 Task: Measure the distance between Philadelphia and Independence National Historical Park.
Action: Mouse moved to (241, 65)
Screenshot: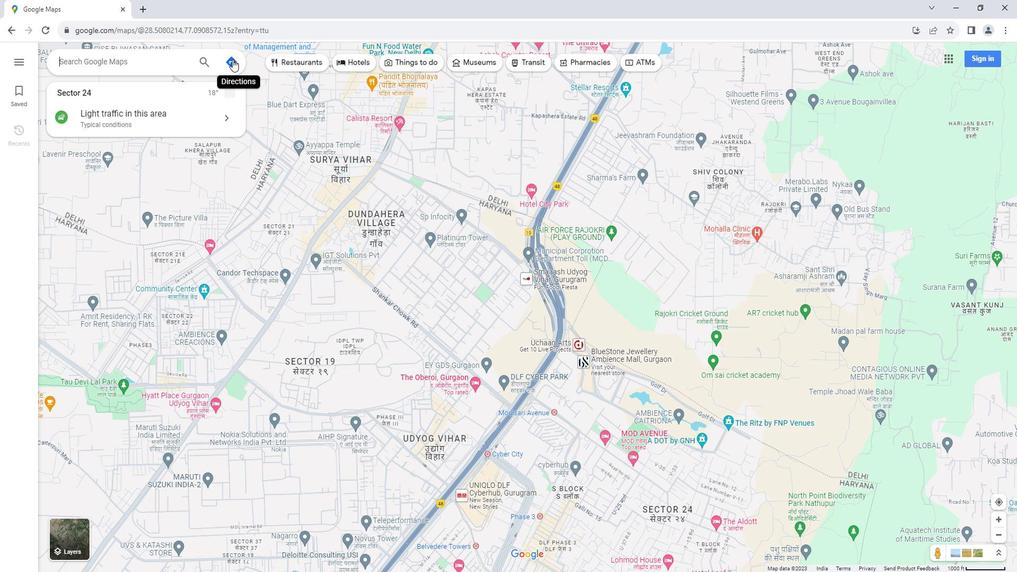 
Action: Mouse pressed left at (241, 65)
Screenshot: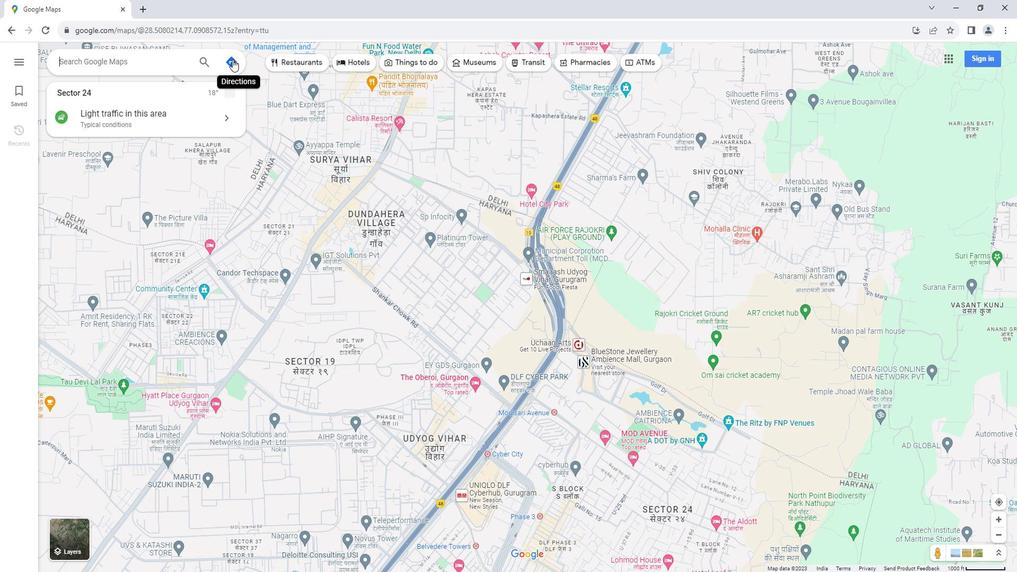 
Action: Mouse moved to (106, 92)
Screenshot: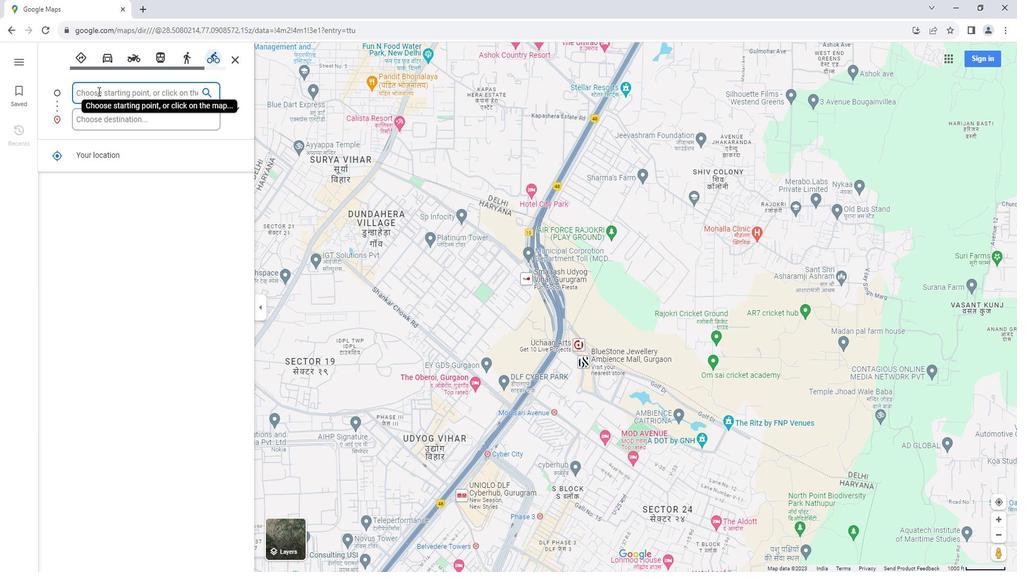 
Action: Mouse pressed left at (106, 92)
Screenshot: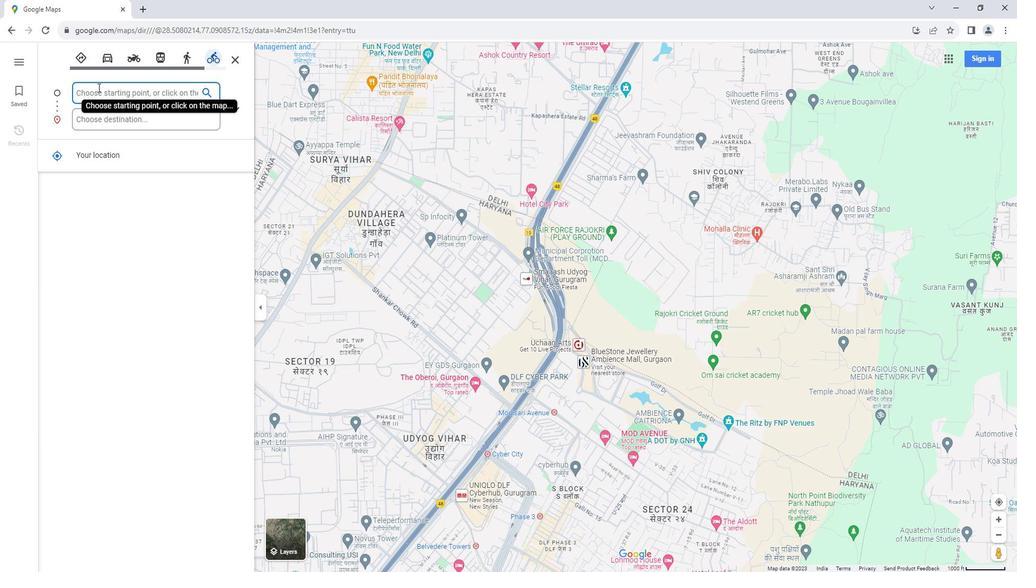 
Action: Key pressed <Key.shift>Philadelphia
Screenshot: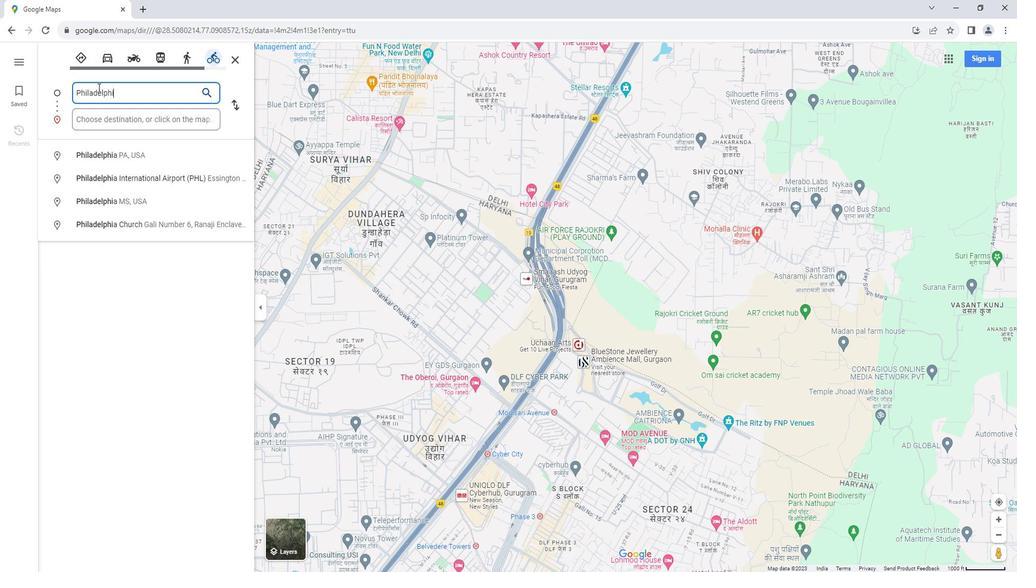 
Action: Mouse moved to (123, 157)
Screenshot: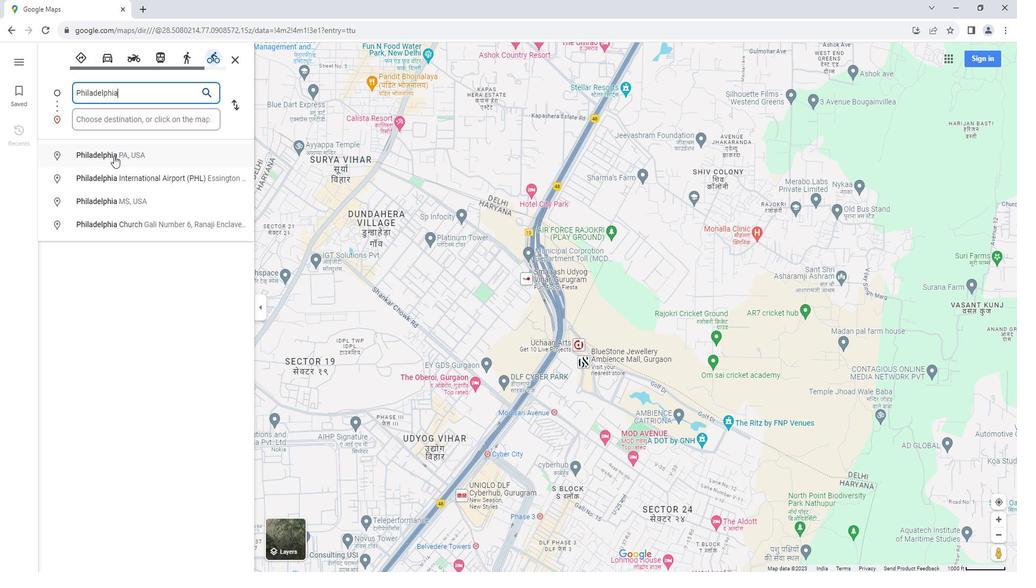 
Action: Mouse pressed left at (123, 157)
Screenshot: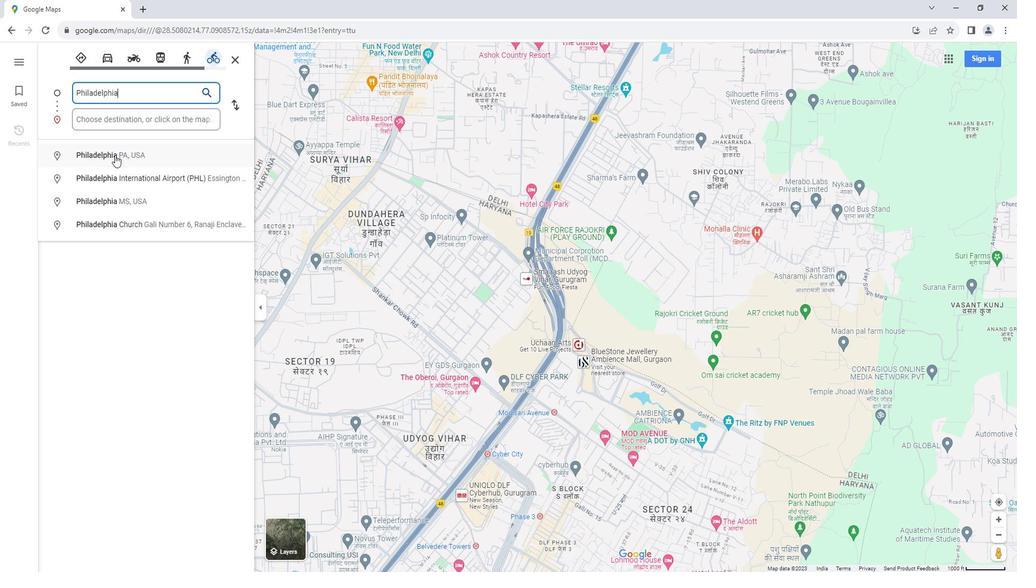 
Action: Mouse moved to (108, 123)
Screenshot: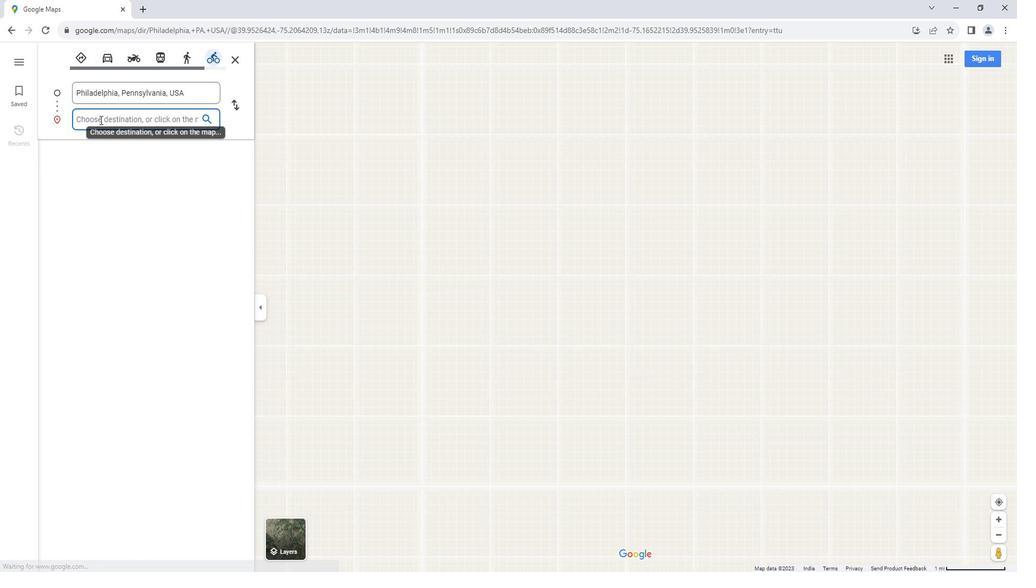 
Action: Mouse pressed left at (108, 123)
Screenshot: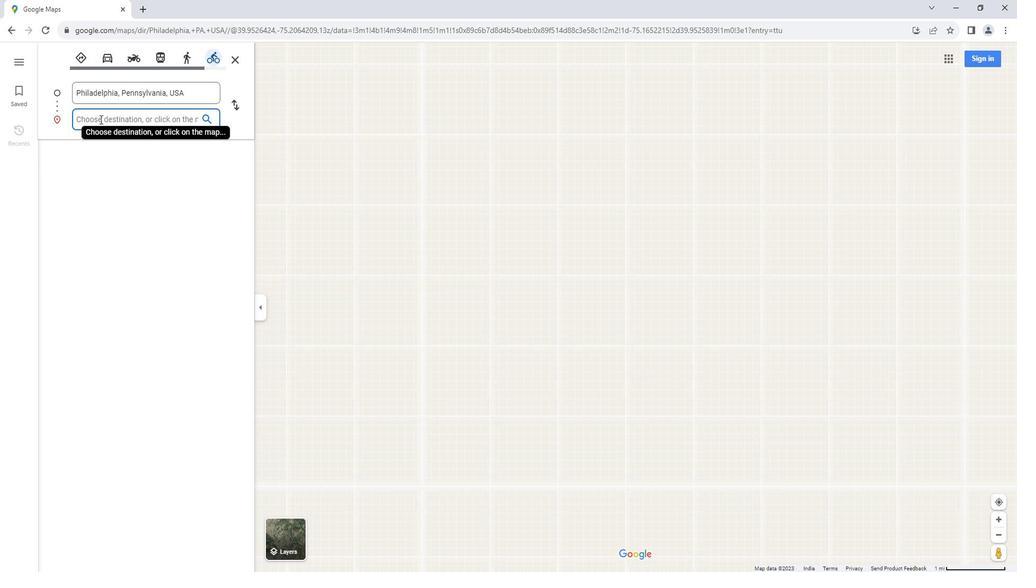 
Action: Key pressed <Key.shift>Independence<Key.space><Key.shift>National<Key.space><Key.shift>Historical<Key.space><Key.shift>Park
Screenshot: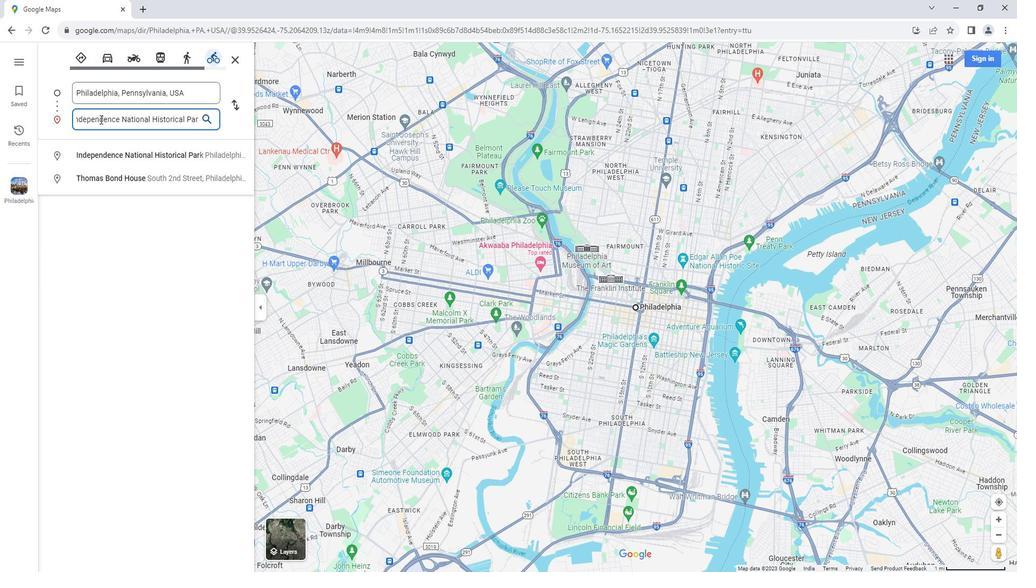 
Action: Mouse moved to (143, 154)
Screenshot: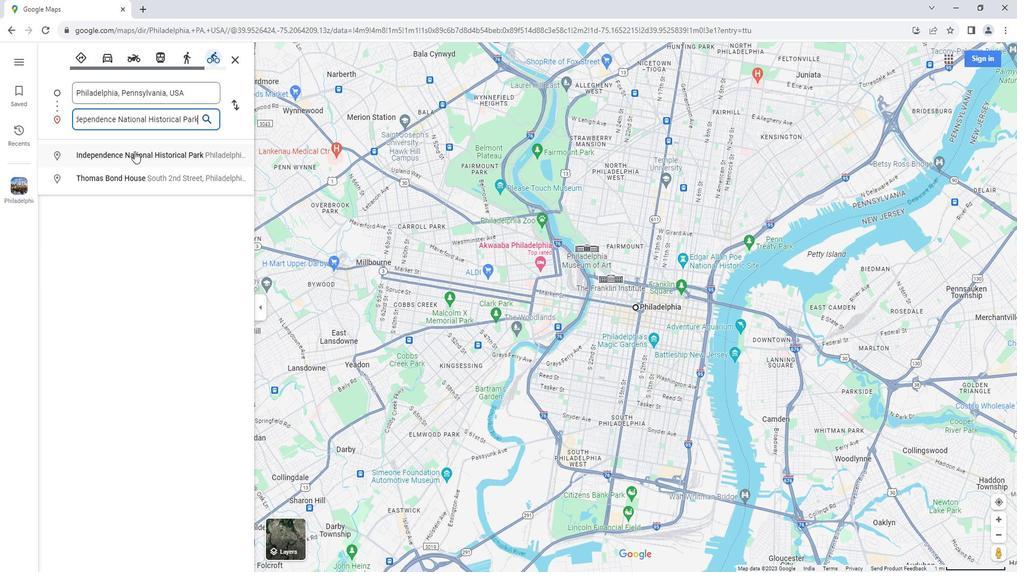 
Action: Mouse pressed left at (143, 154)
Screenshot: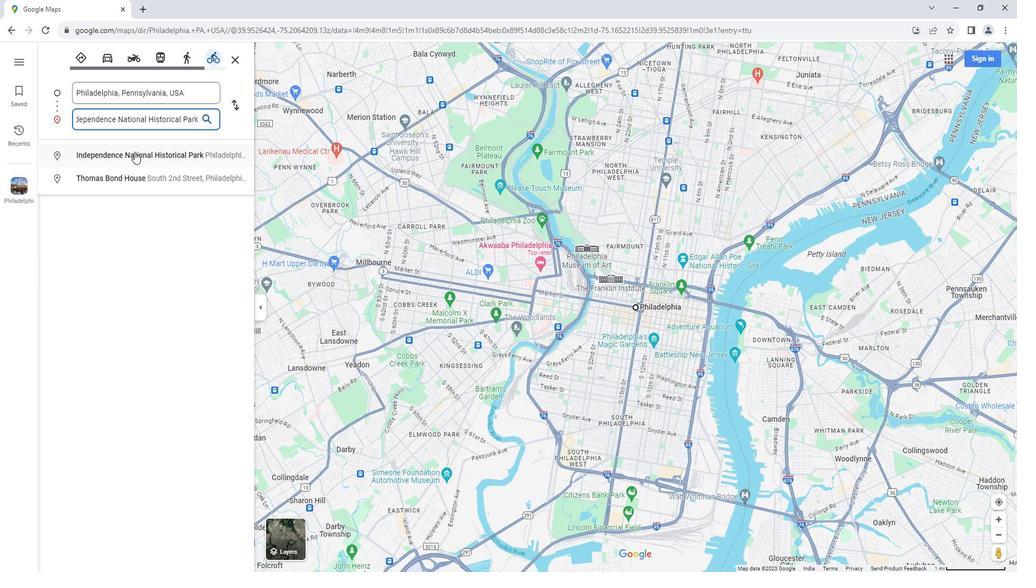 
Action: Mouse moved to (88, 65)
Screenshot: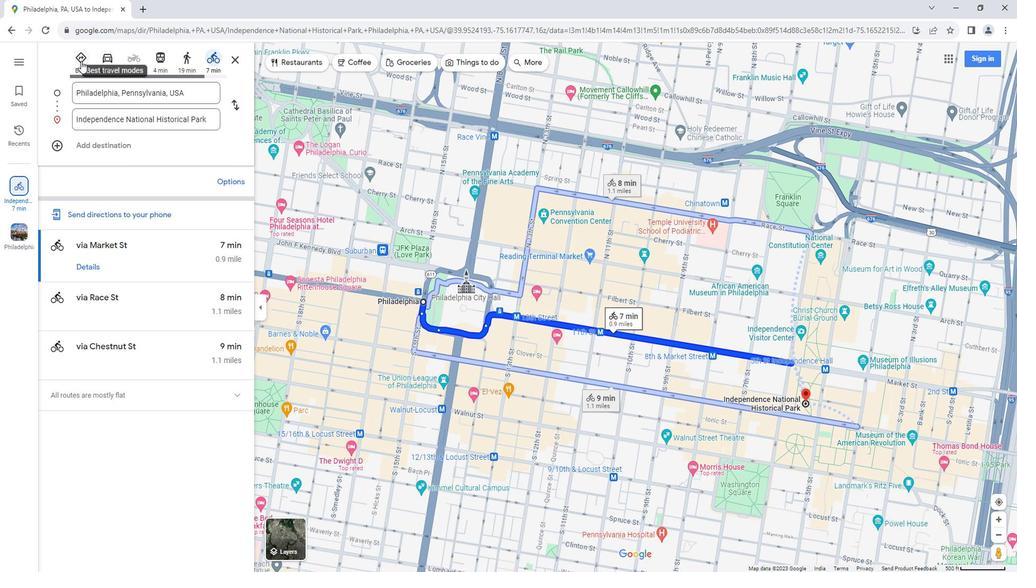 
Action: Mouse pressed left at (88, 65)
Screenshot: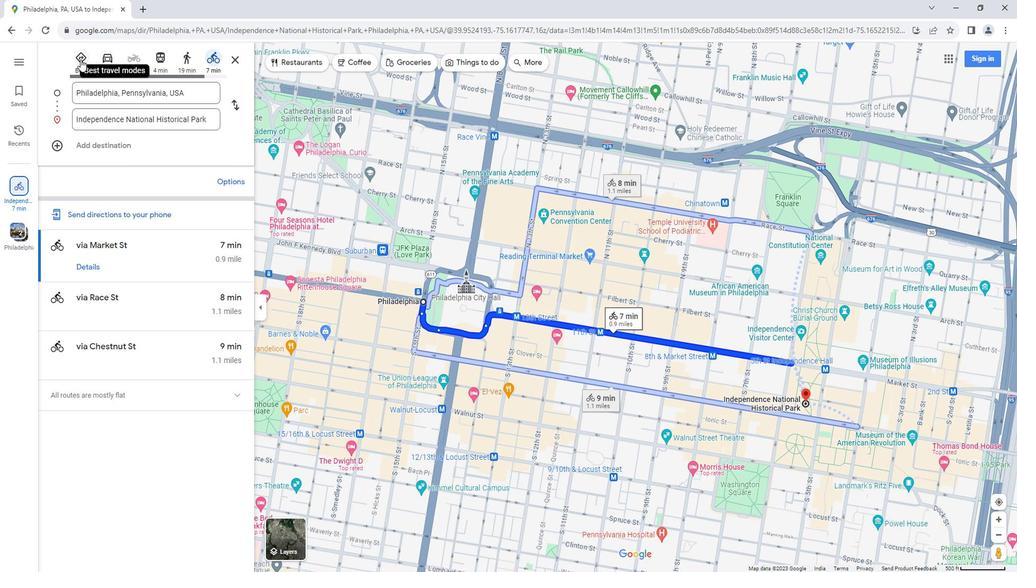 
Action: Mouse moved to (442, 254)
Screenshot: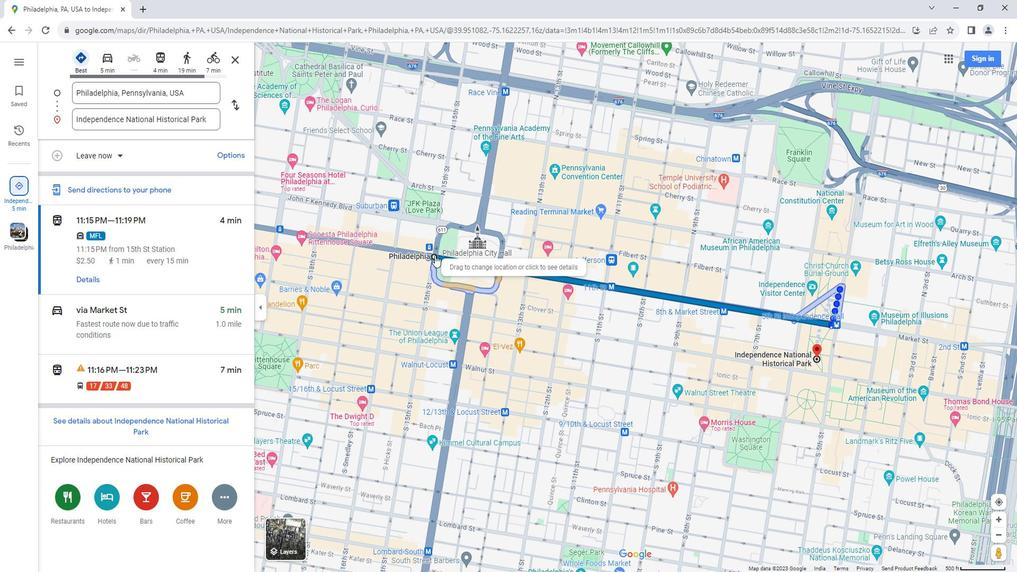 
Action: Mouse pressed right at (442, 254)
Screenshot: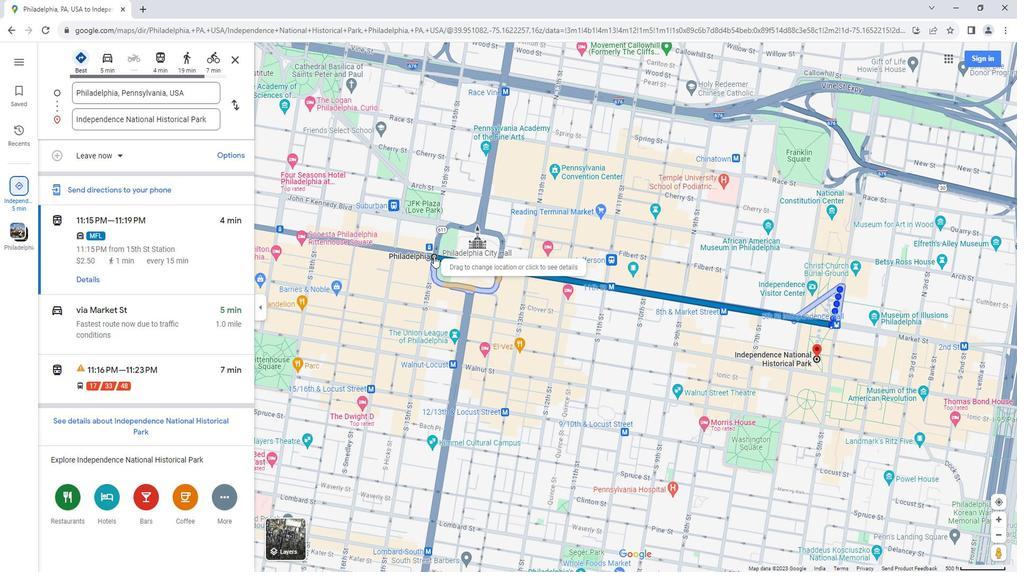 
Action: Mouse moved to (466, 332)
Screenshot: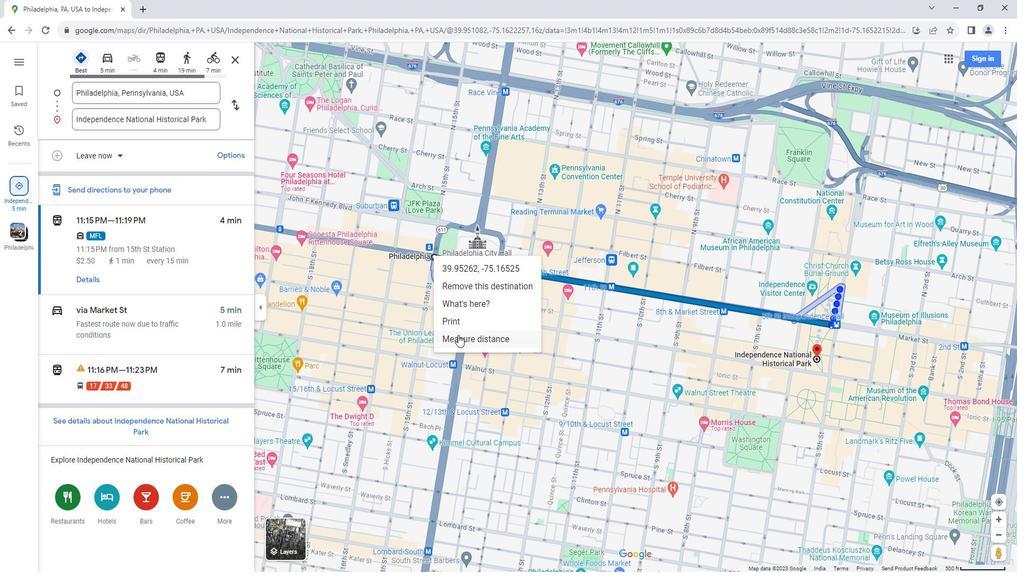
Action: Mouse pressed left at (466, 332)
Screenshot: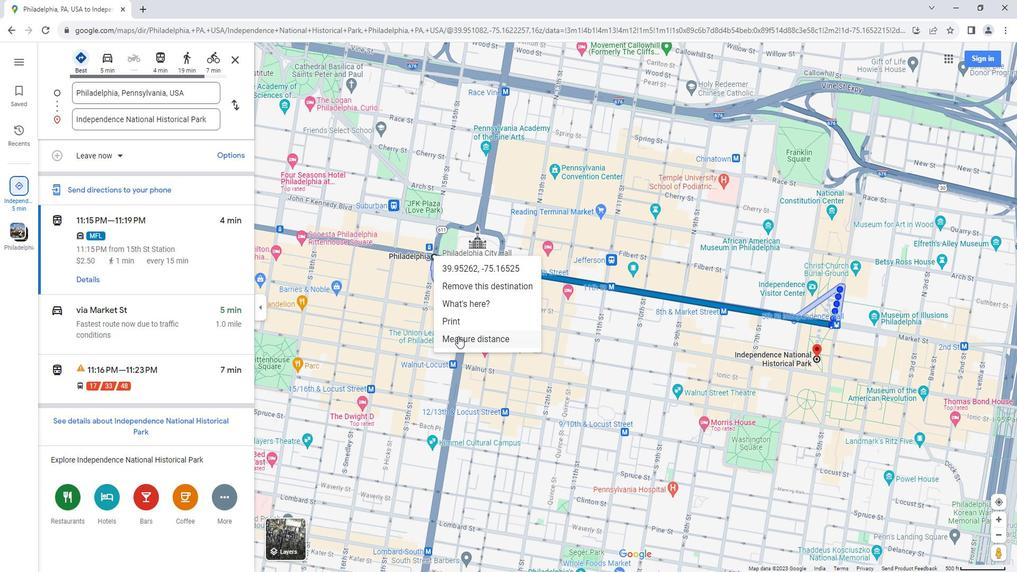 
Action: Mouse moved to (441, 254)
Screenshot: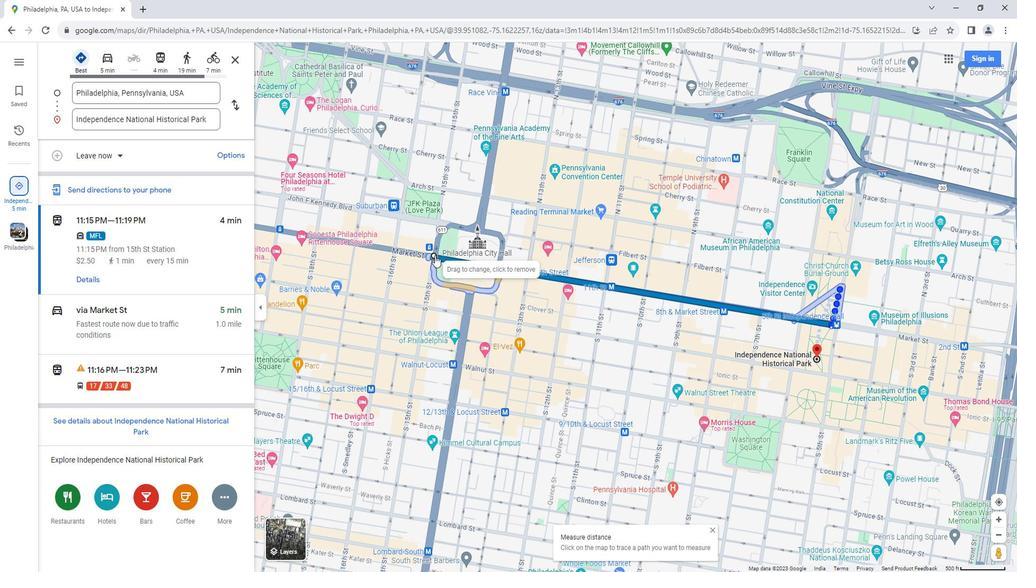 
Action: Mouse pressed left at (441, 254)
Screenshot: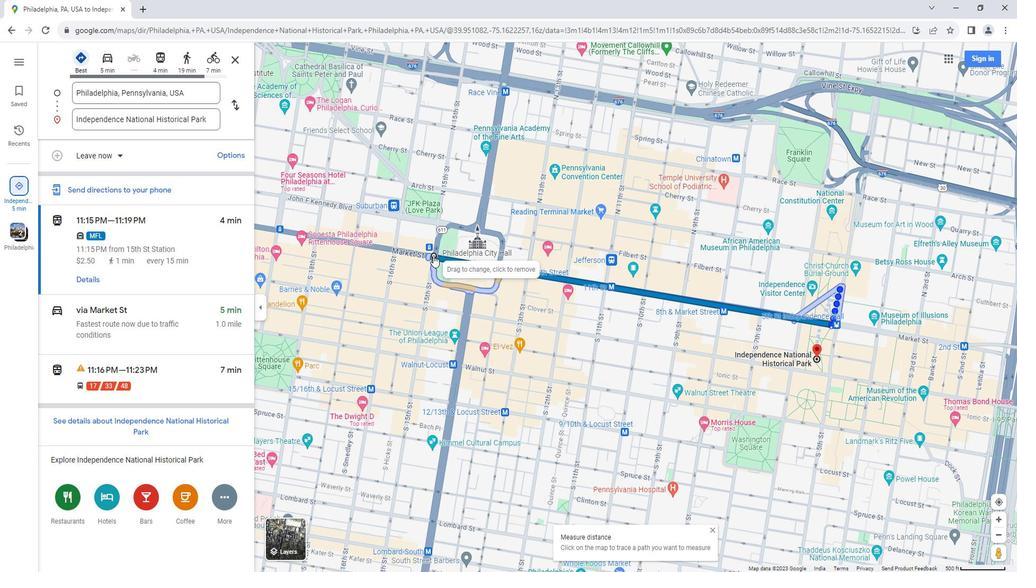 
Action: Mouse moved to (823, 344)
Screenshot: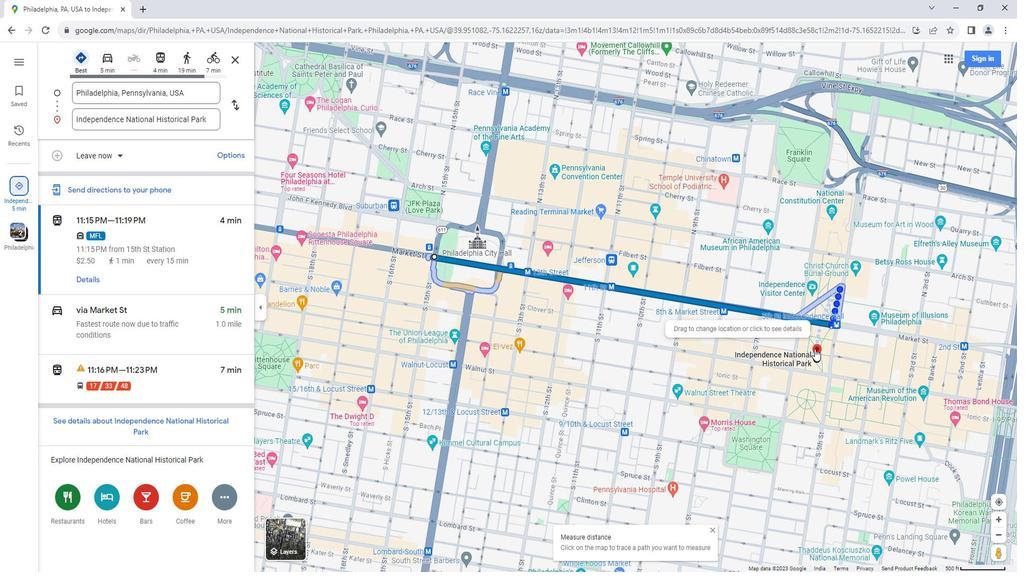 
Action: Mouse pressed left at (823, 344)
Screenshot: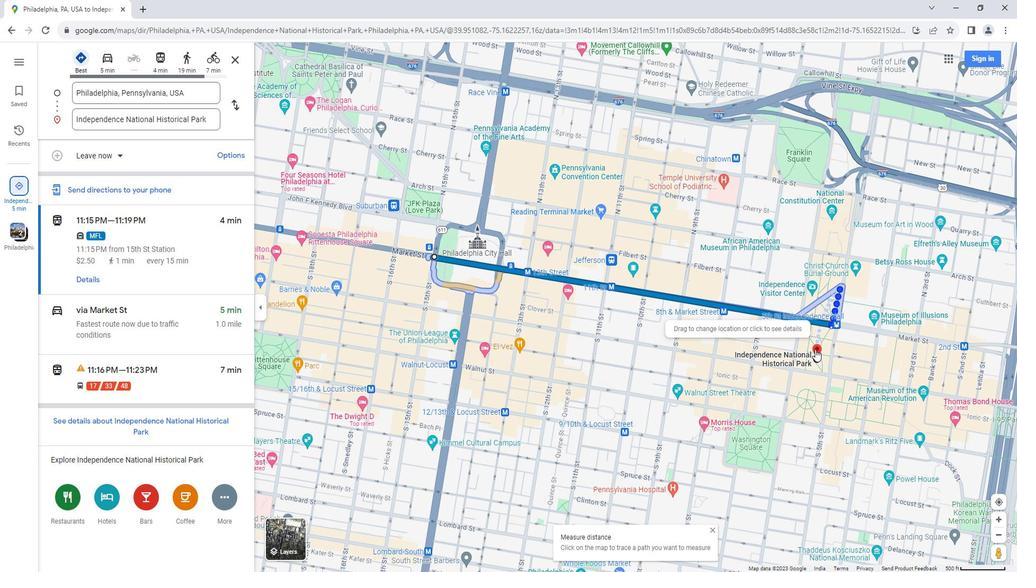 
Action: Mouse pressed left at (823, 344)
Screenshot: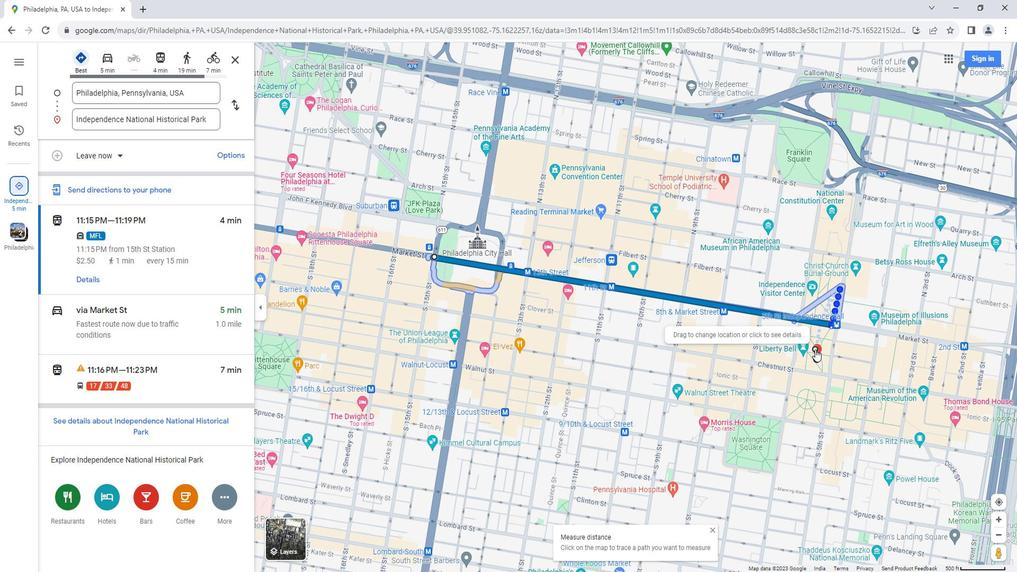 
Action: Mouse moved to (443, 255)
Screenshot: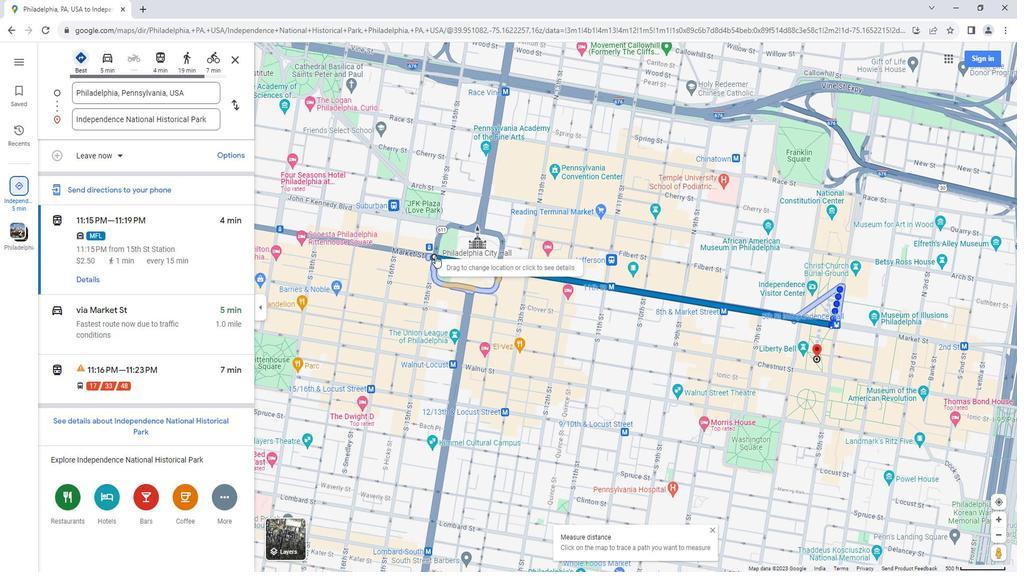 
Action: Mouse pressed left at (443, 255)
Screenshot: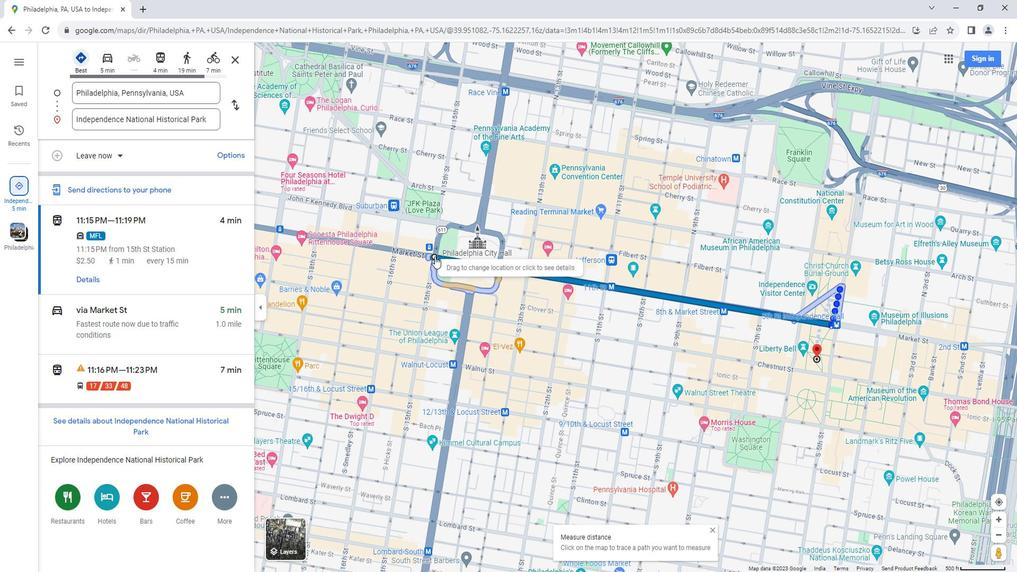 
Action: Mouse pressed left at (443, 255)
Screenshot: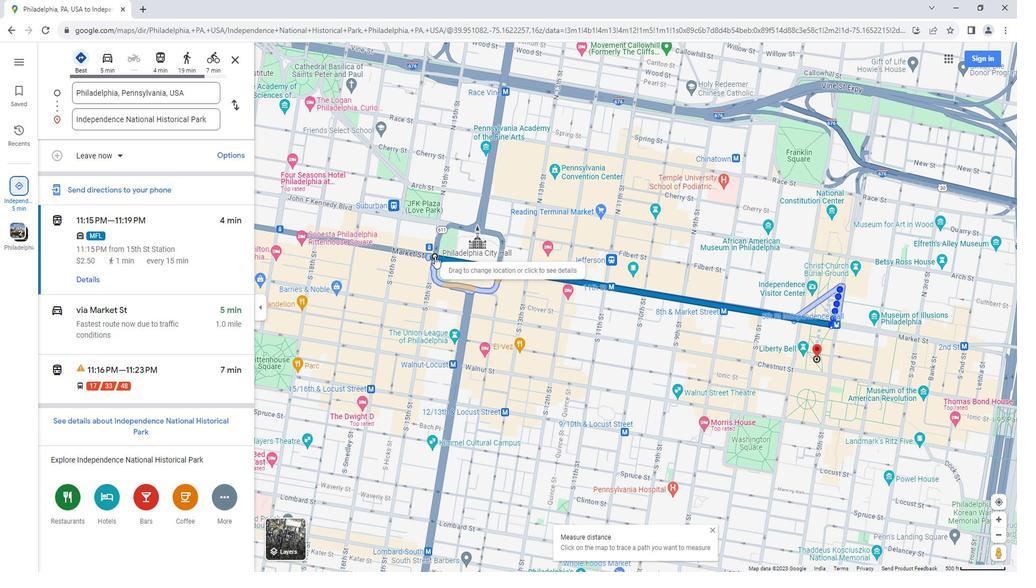 
Action: Mouse moved to (443, 255)
Screenshot: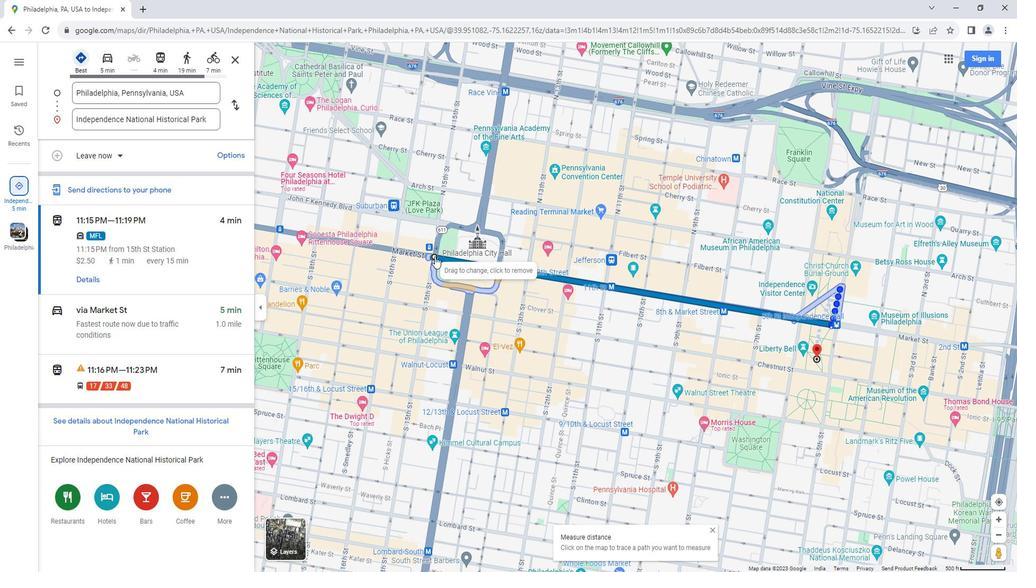 
Action: Mouse pressed left at (443, 255)
Screenshot: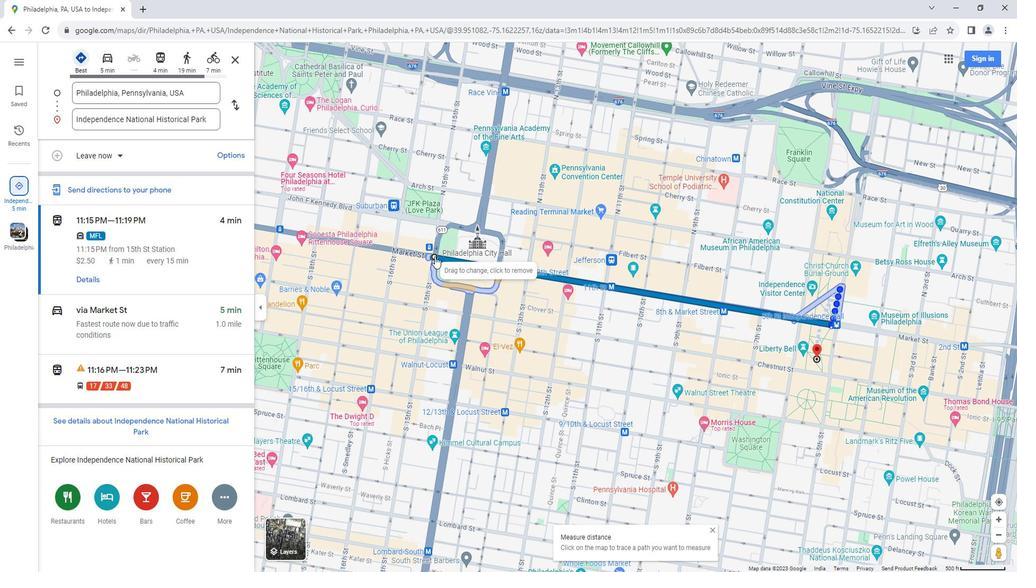 
Action: Mouse pressed right at (443, 255)
Screenshot: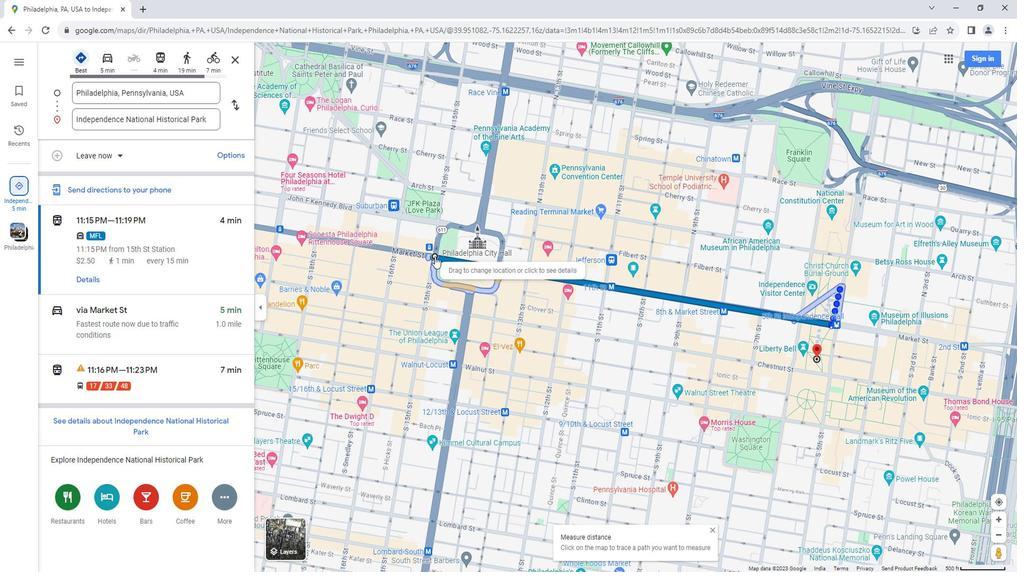 
Action: Mouse moved to (479, 316)
Screenshot: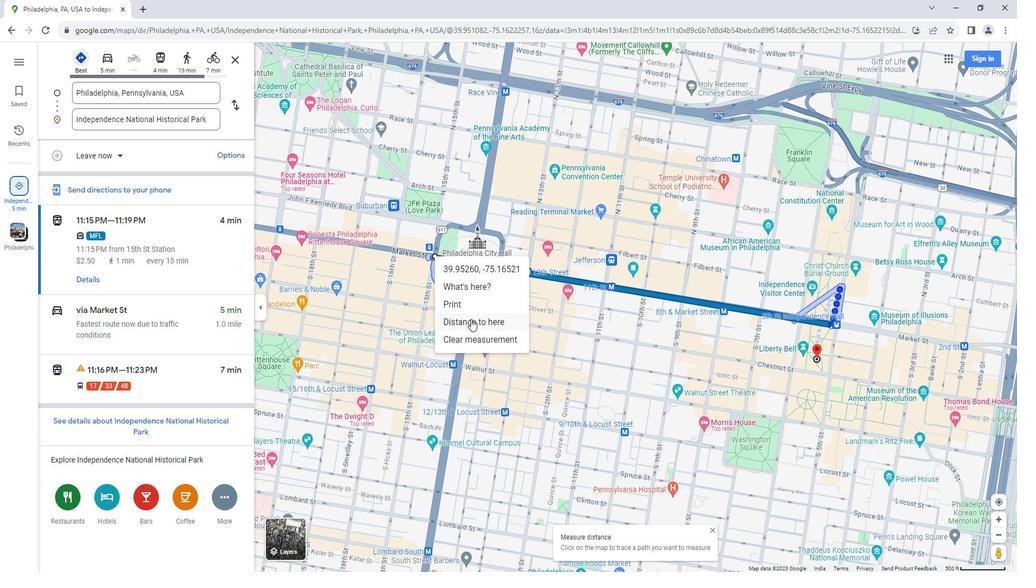 
Action: Mouse pressed left at (479, 316)
Screenshot: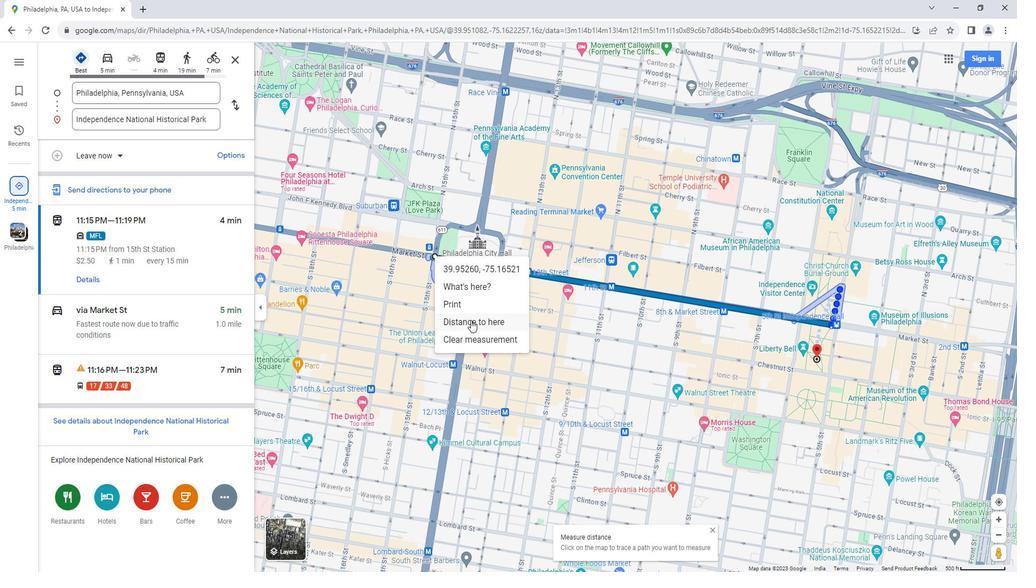 
Action: Mouse moved to (441, 253)
Screenshot: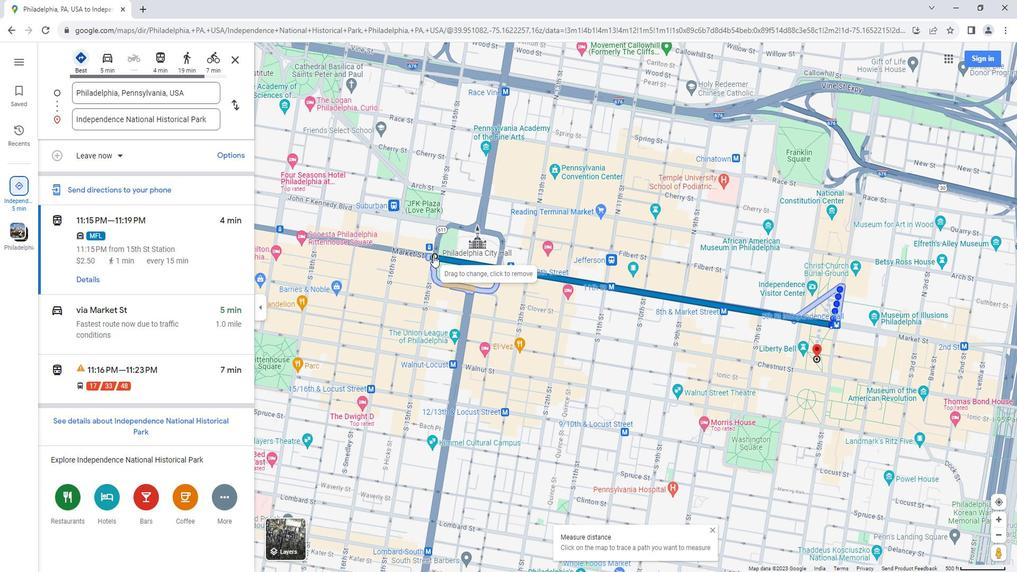 
Action: Mouse pressed left at (441, 253)
Screenshot: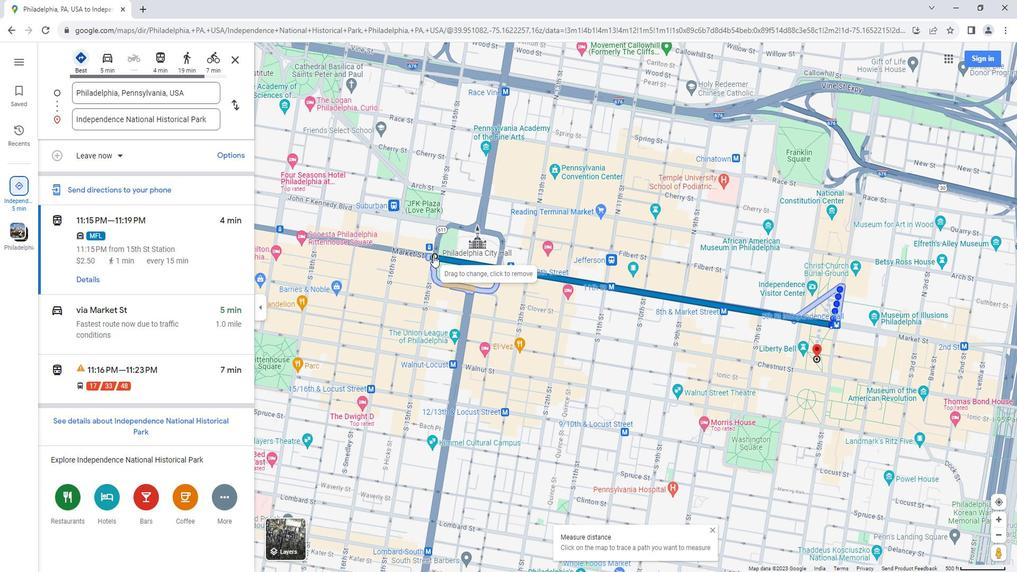 
Action: Mouse moved to (823, 343)
Screenshot: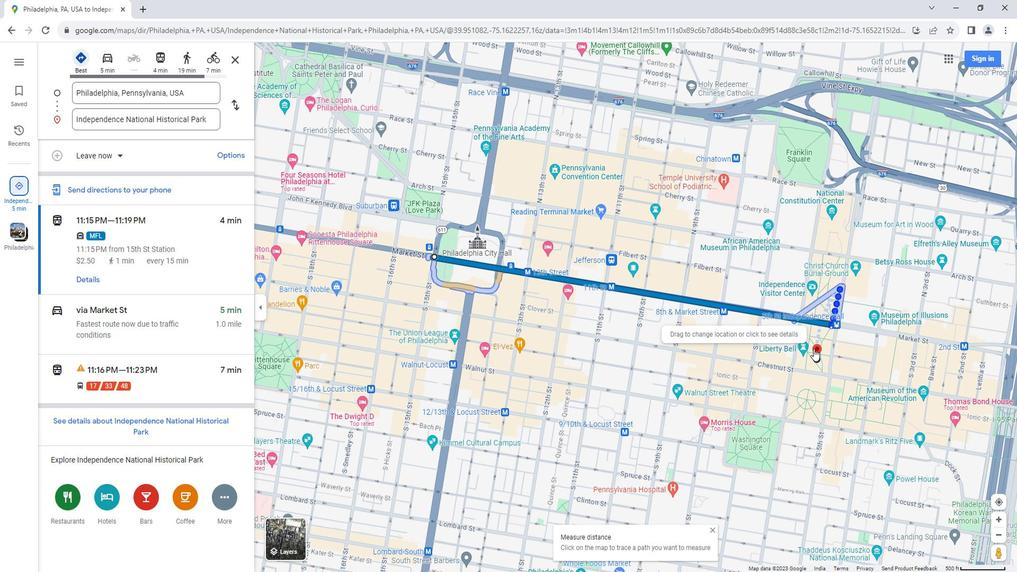 
Action: Mouse pressed left at (823, 343)
Screenshot: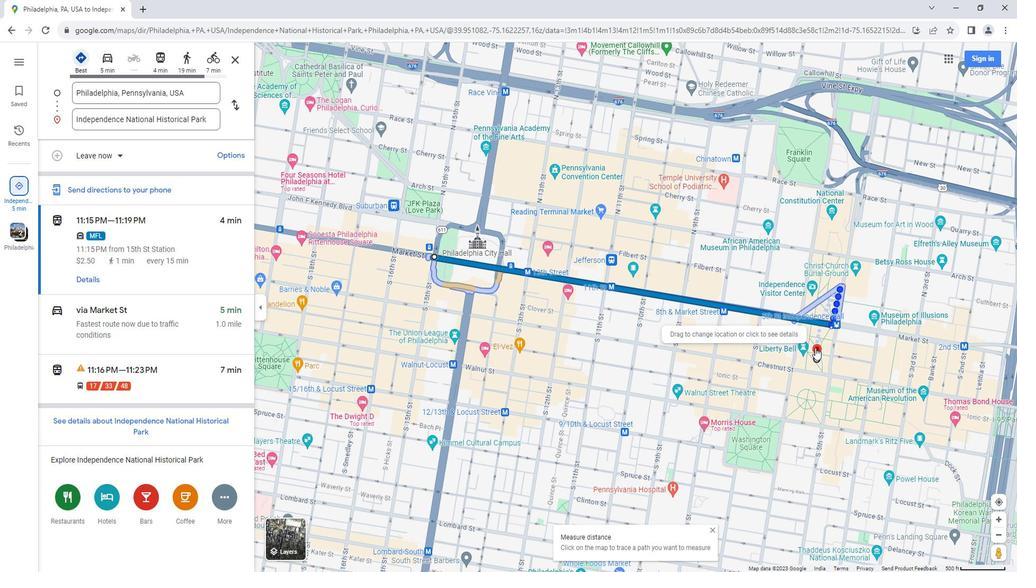 
Action: Mouse moved to (823, 343)
Screenshot: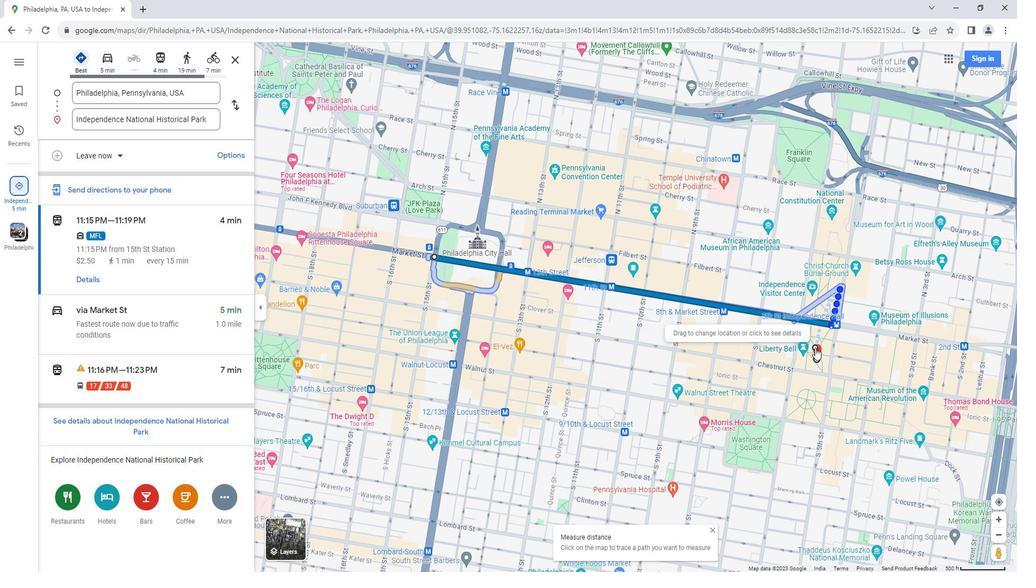 
Action: Mouse pressed left at (823, 343)
Screenshot: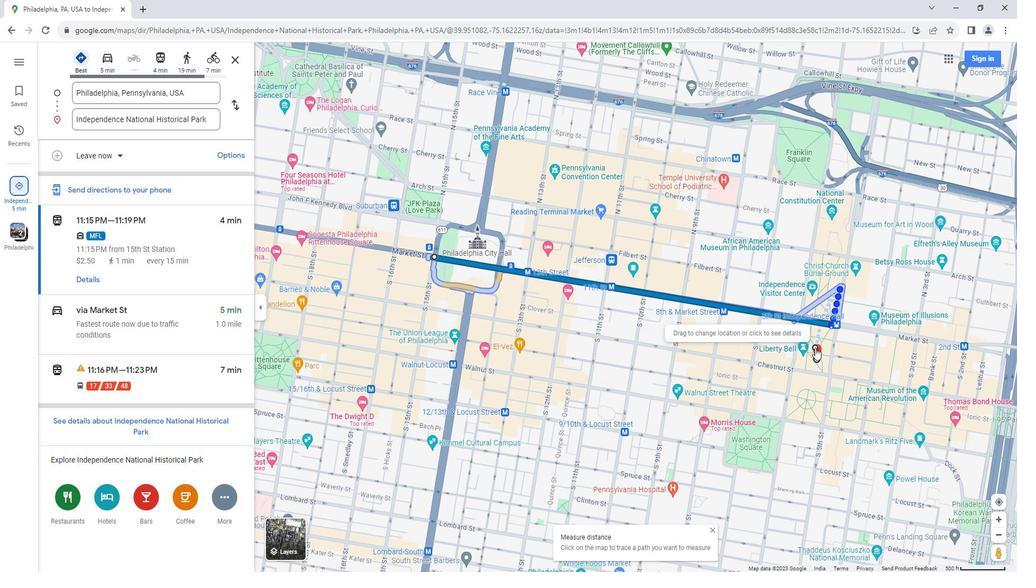 
Action: Mouse moved to (842, 316)
Screenshot: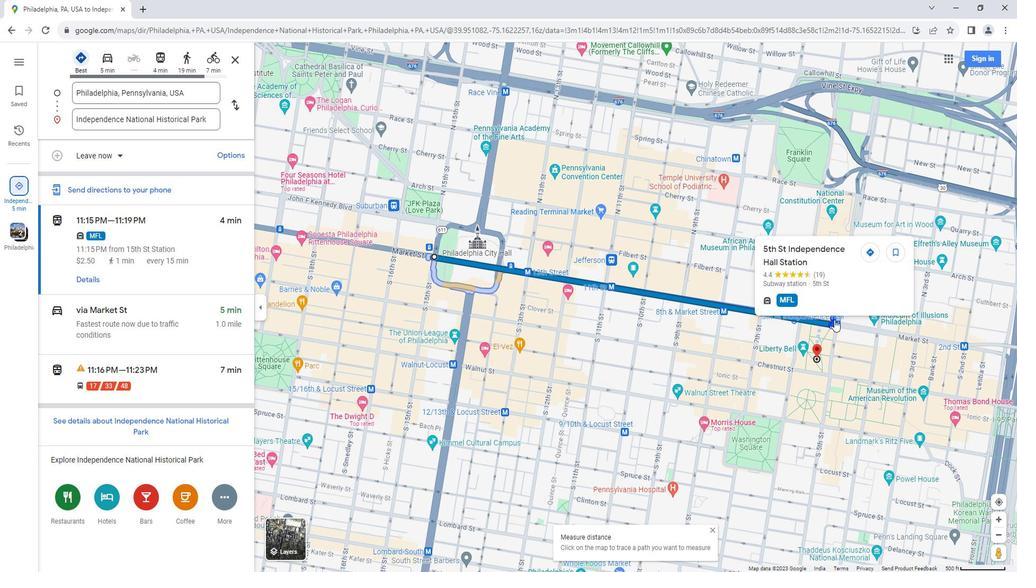 
Action: Mouse pressed left at (842, 316)
Screenshot: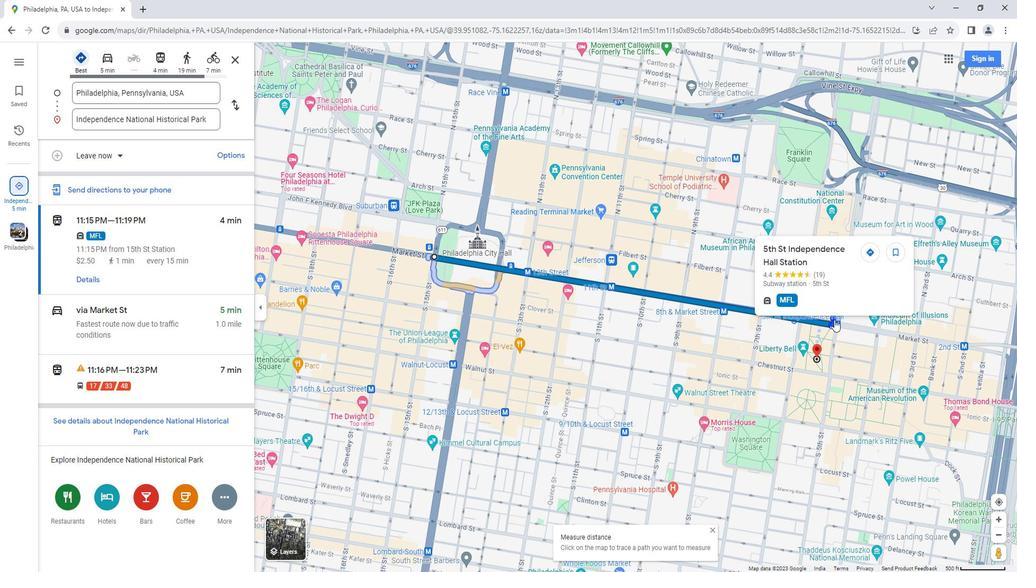 
Action: Mouse moved to (800, 313)
Screenshot: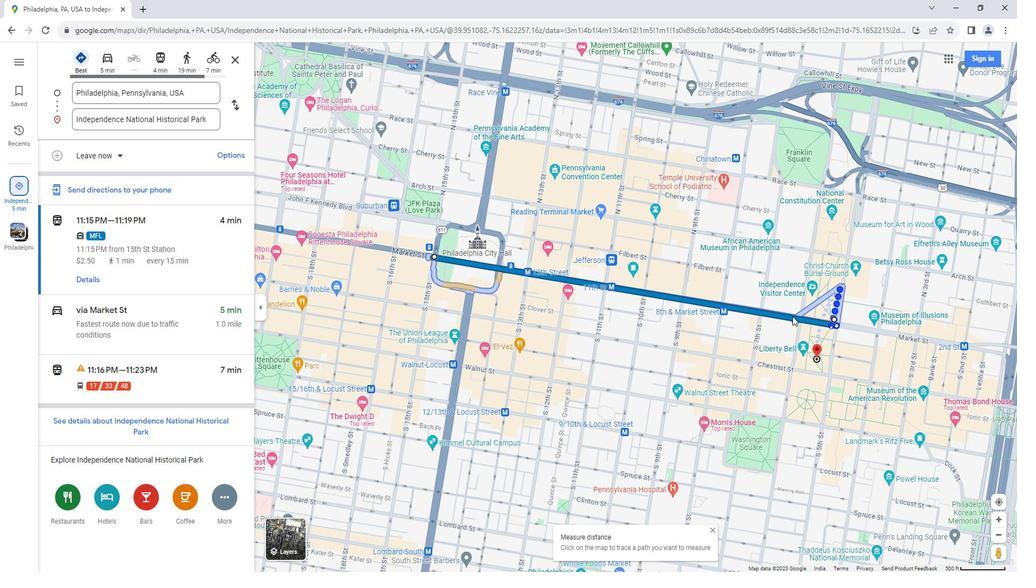 
Action: Mouse pressed left at (800, 313)
Screenshot: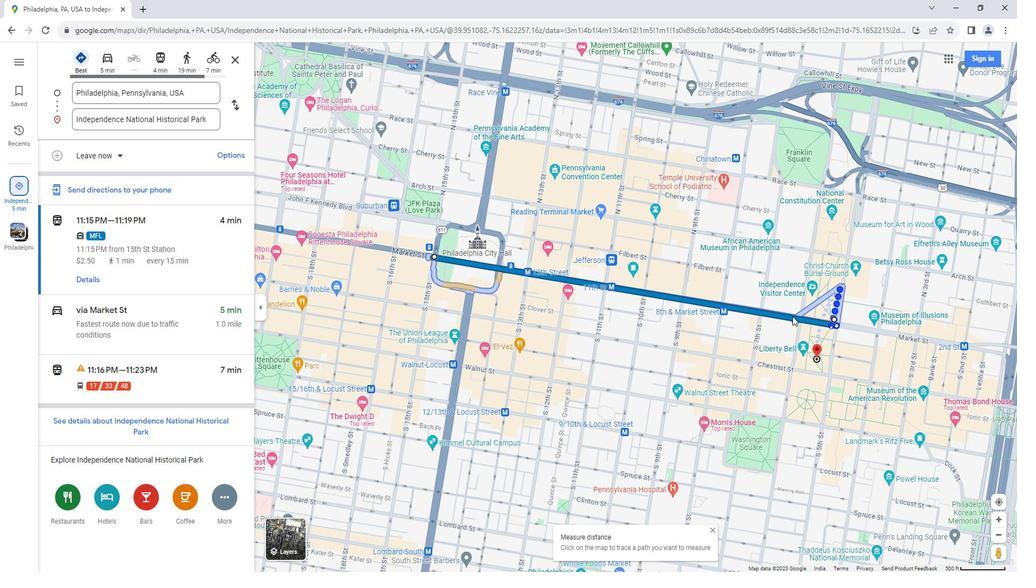 
Action: Mouse moved to (800, 315)
Screenshot: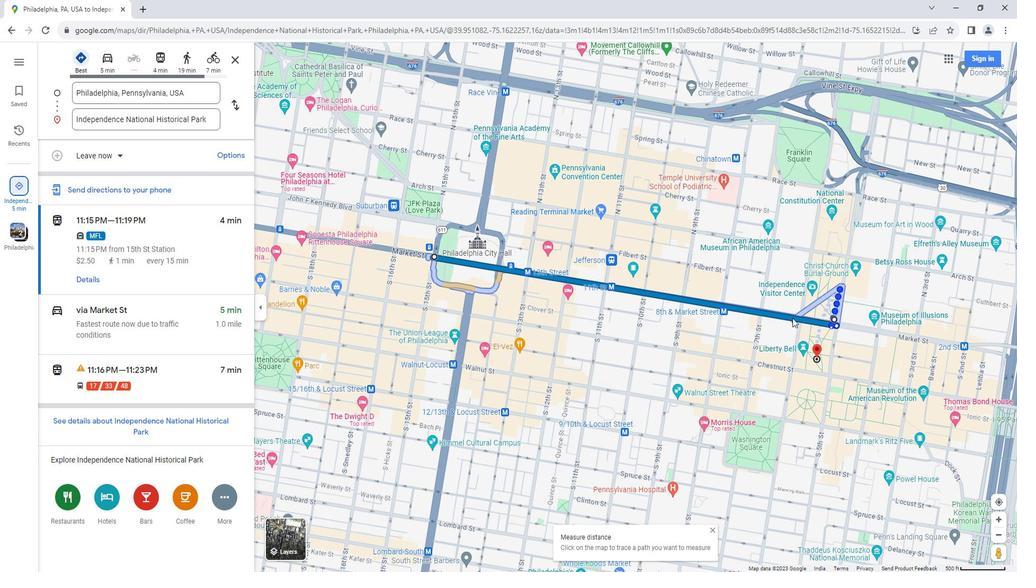 
Action: Mouse pressed left at (800, 315)
Screenshot: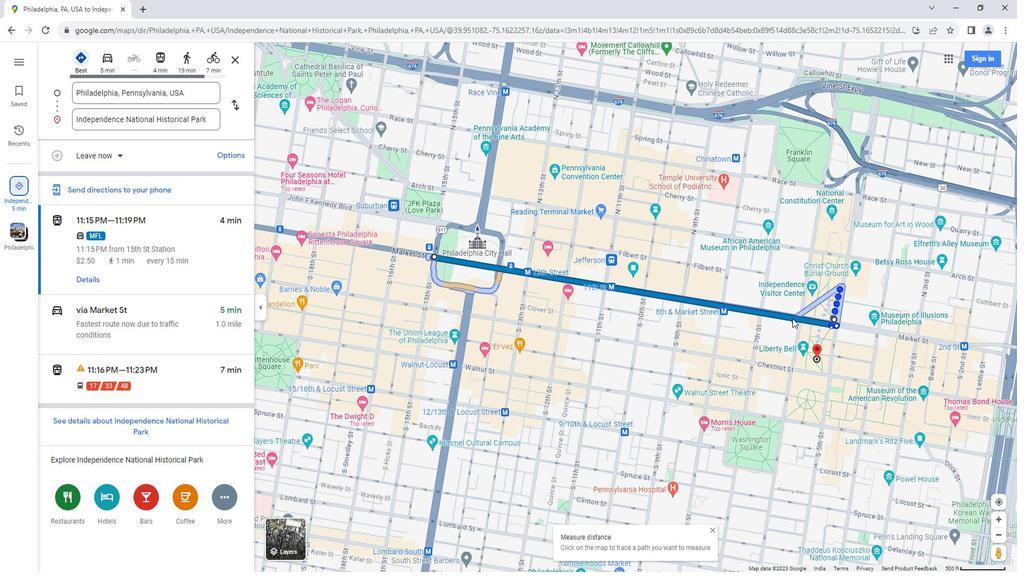 
Action: Mouse moved to (835, 316)
Screenshot: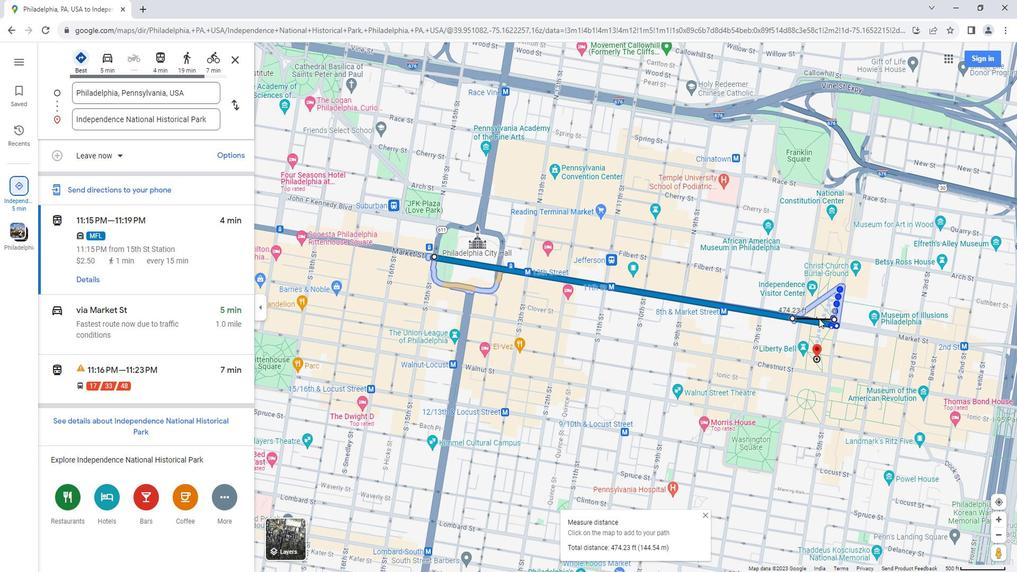 
Action: Mouse pressed left at (835, 316)
Screenshot: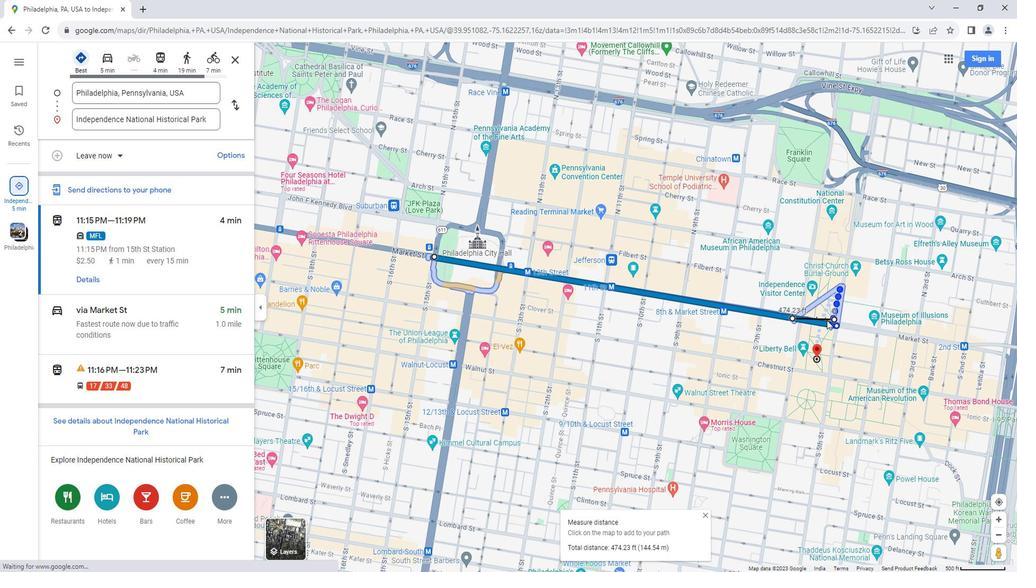 
Action: Mouse moved to (839, 316)
Screenshot: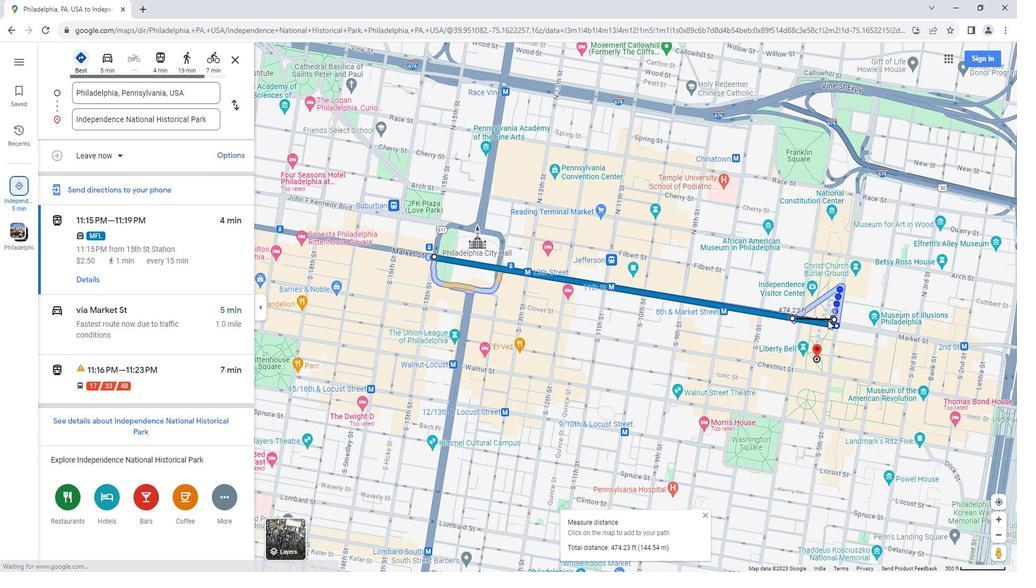 
Action: Mouse pressed left at (839, 316)
Screenshot: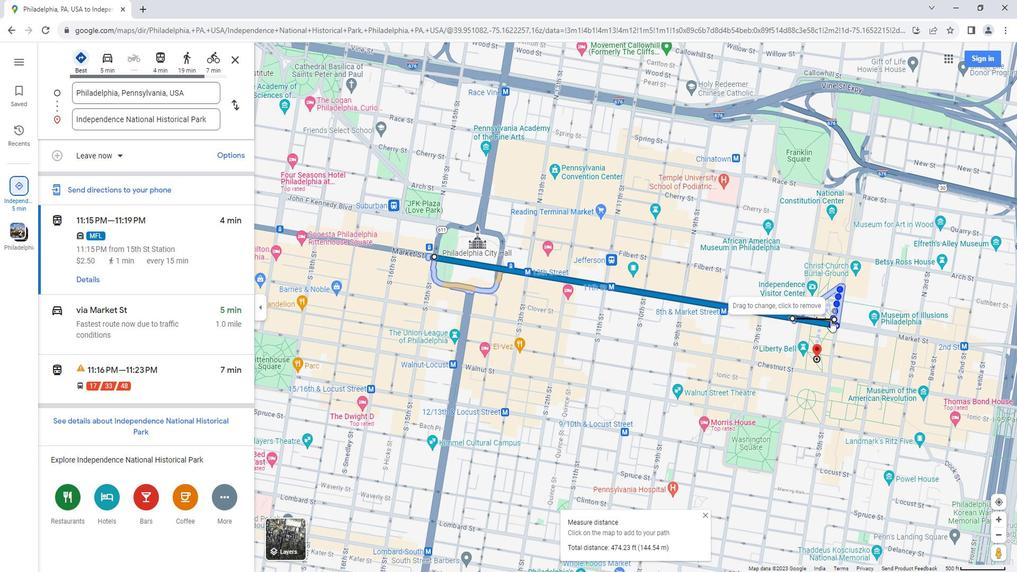 
Action: Mouse moved to (839, 316)
Screenshot: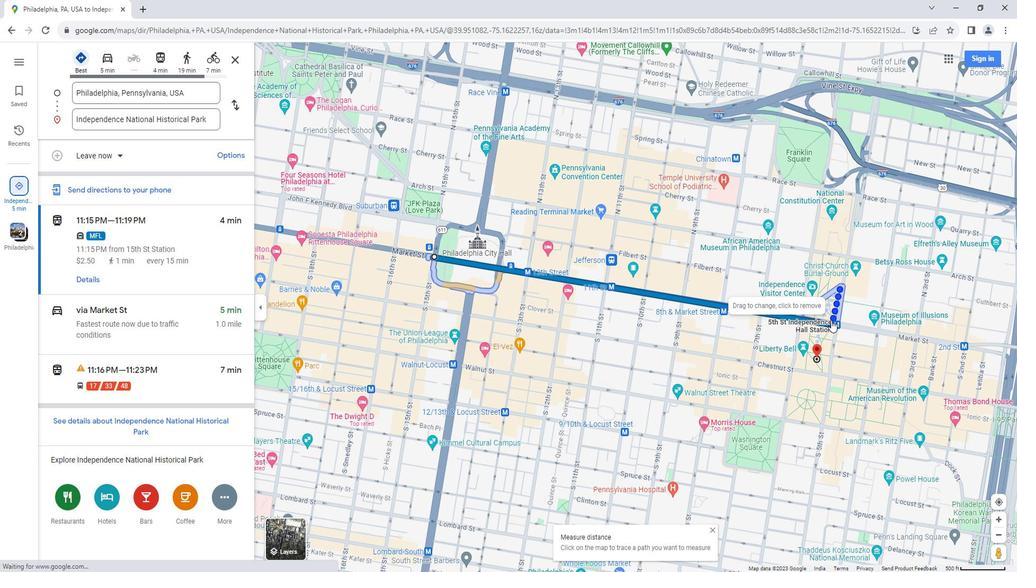 
Action: Mouse pressed left at (839, 316)
Screenshot: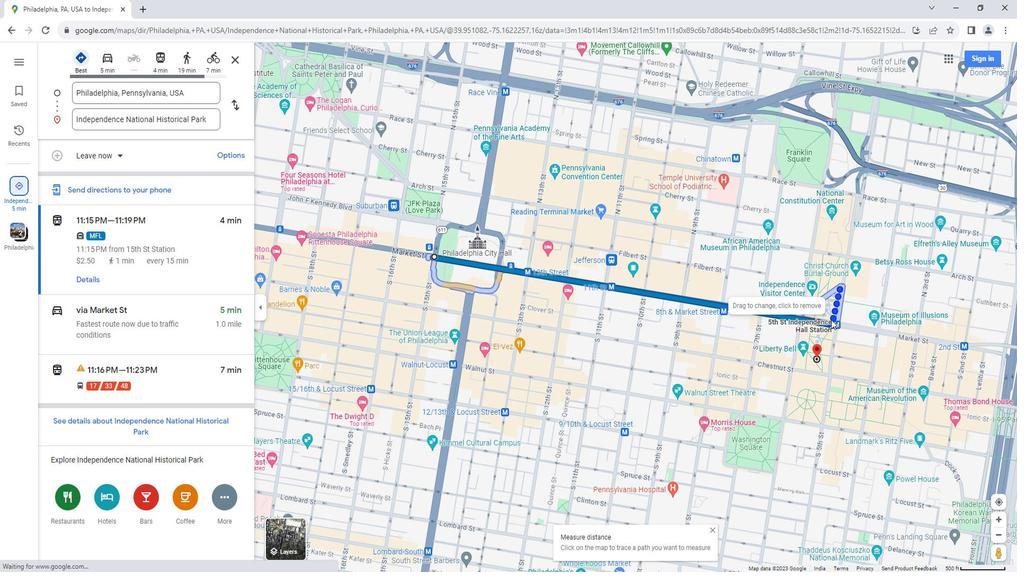 
Action: Mouse moved to (840, 316)
Screenshot: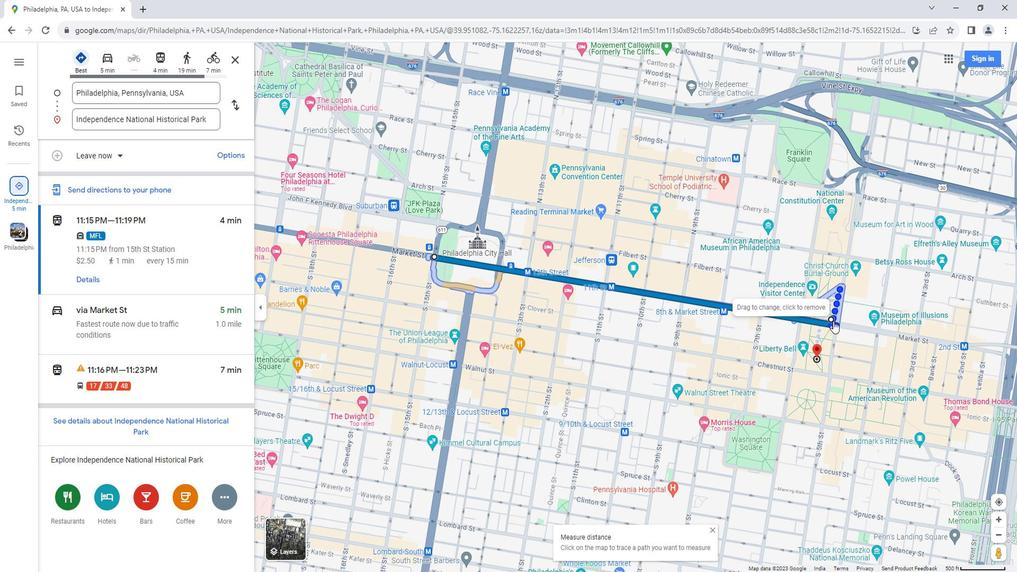 
Action: Mouse pressed left at (840, 316)
Screenshot: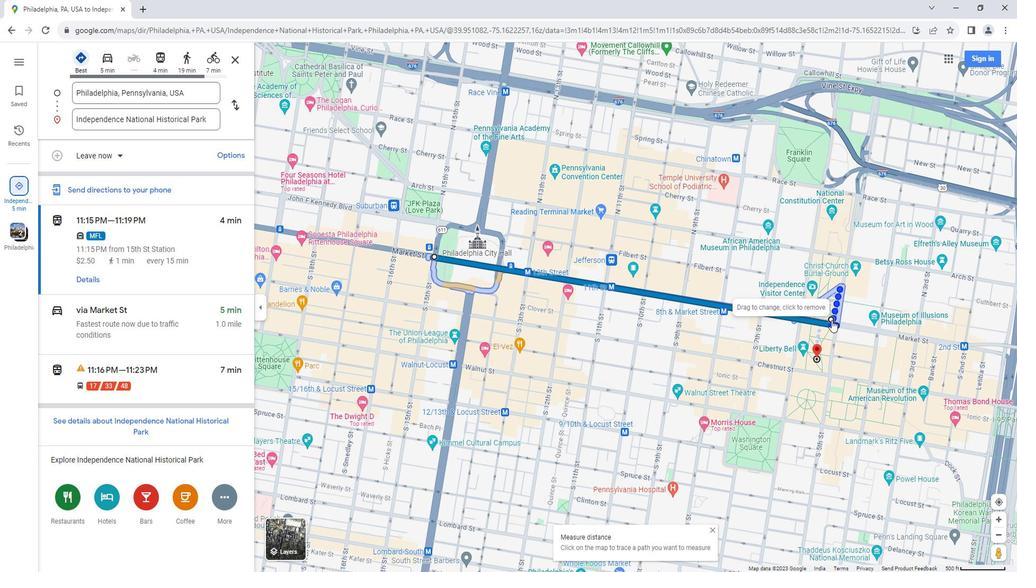 
Action: Mouse moved to (442, 256)
Screenshot: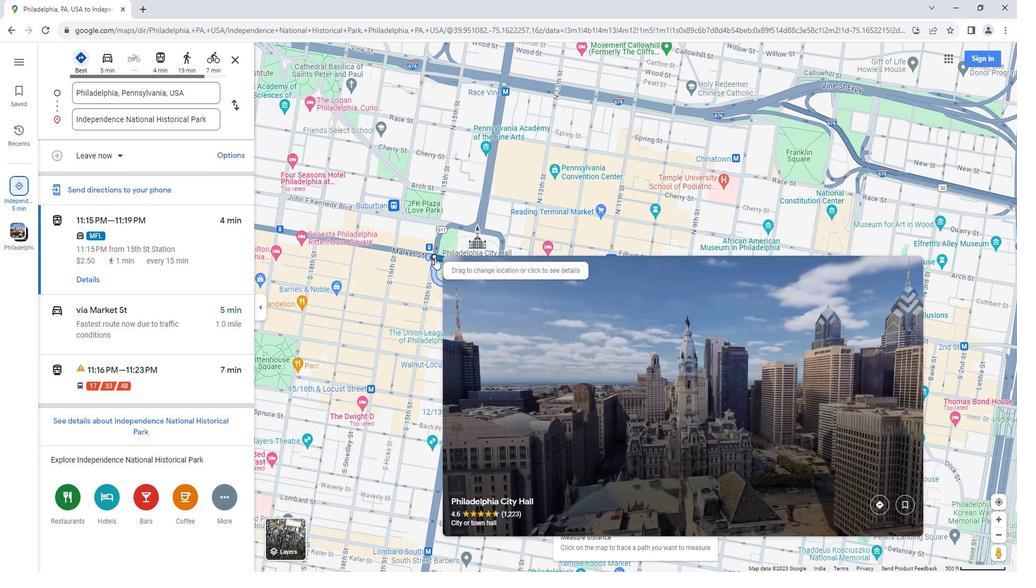 
Action: Mouse pressed left at (442, 256)
Screenshot: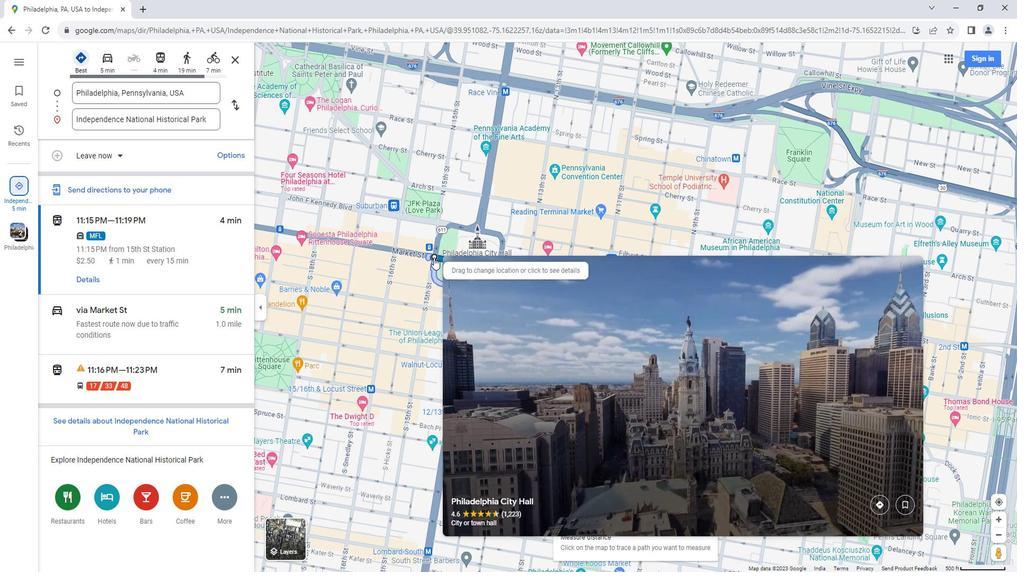 
Action: Mouse moved to (441, 256)
Screenshot: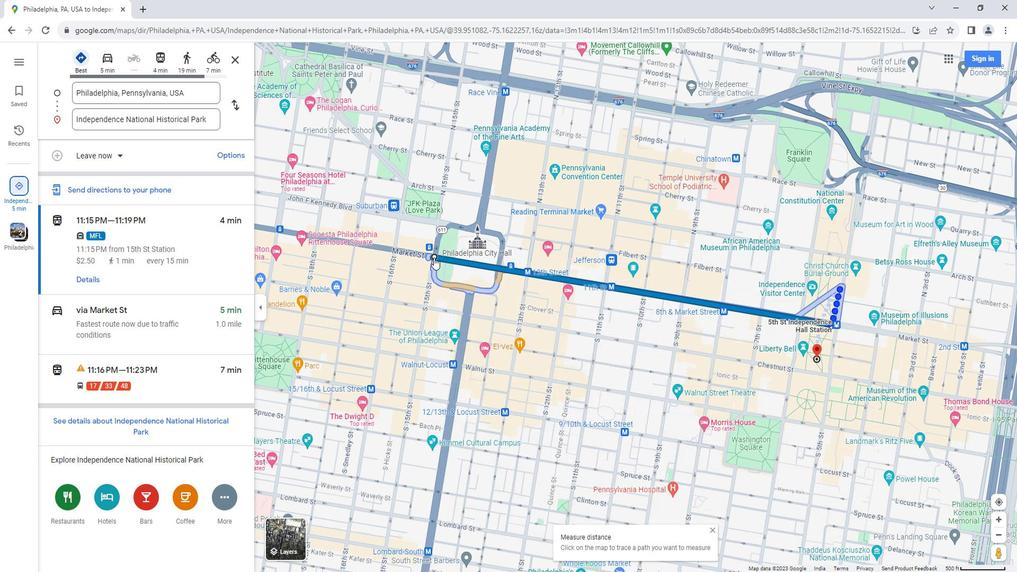 
Action: Mouse pressed left at (441, 256)
Screenshot: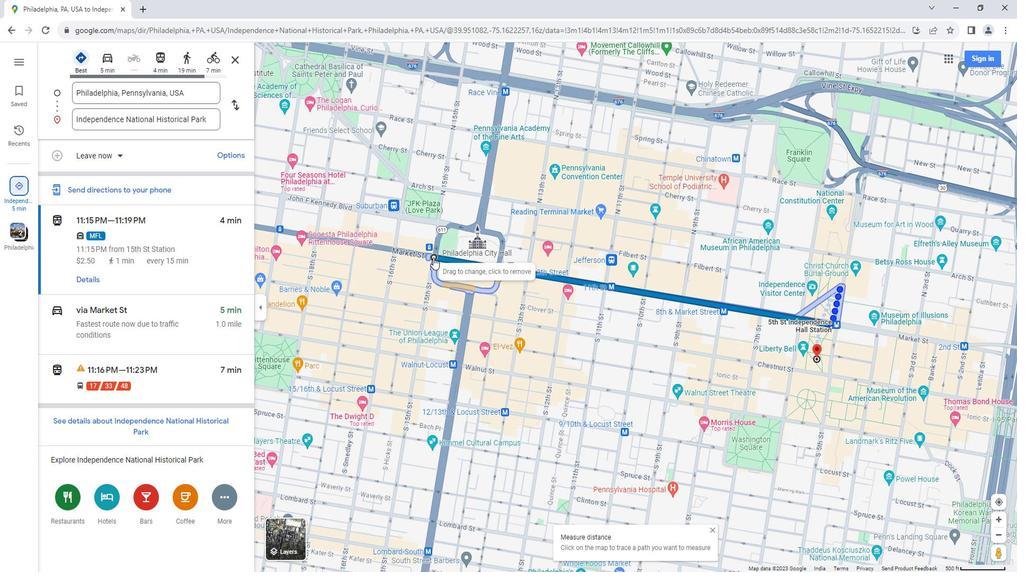 
Action: Mouse moved to (119, 67)
Screenshot: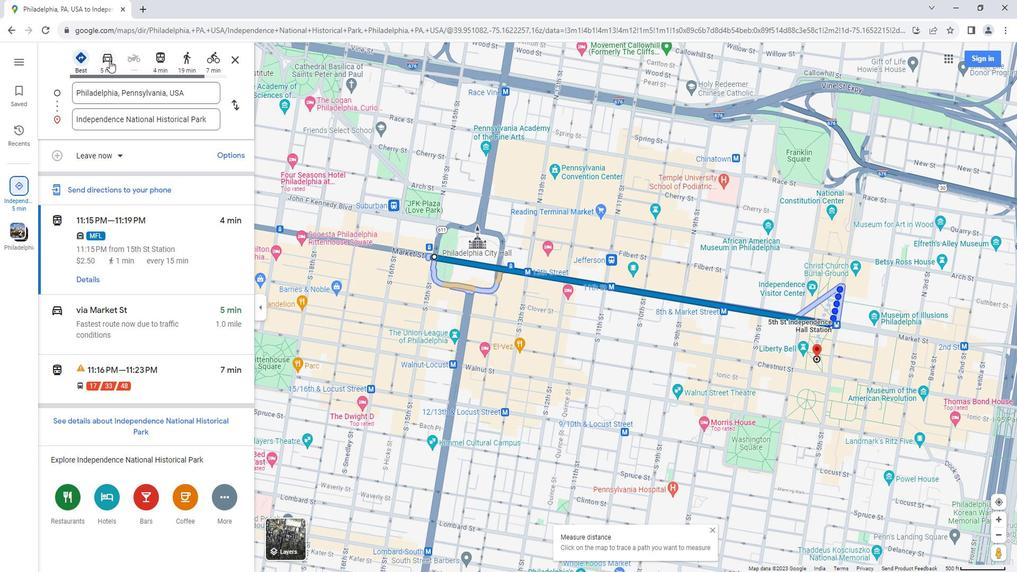 
Action: Mouse pressed left at (119, 67)
Screenshot: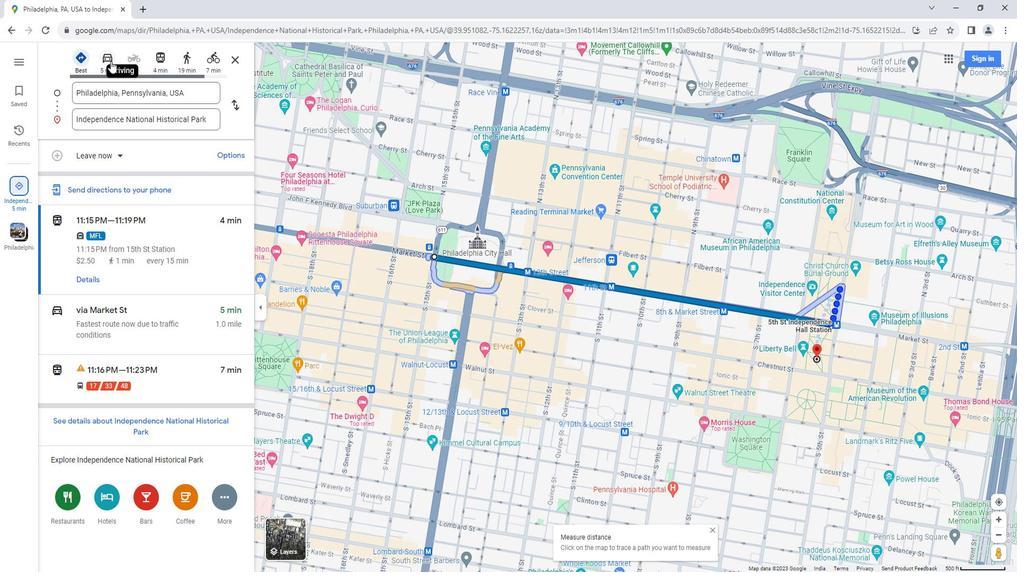 
Action: Mouse moved to (439, 254)
Screenshot: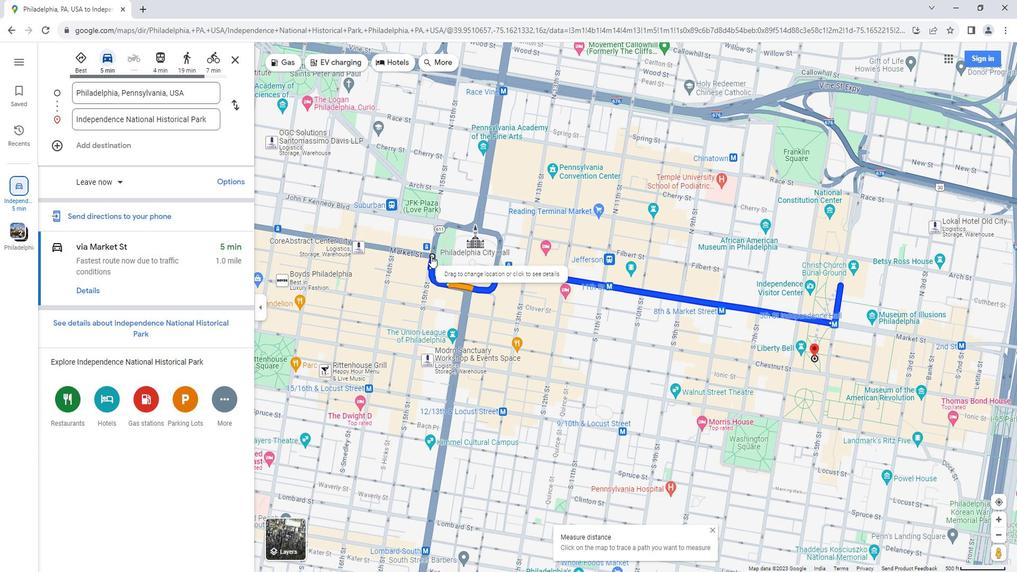 
Action: Mouse pressed left at (439, 254)
Screenshot: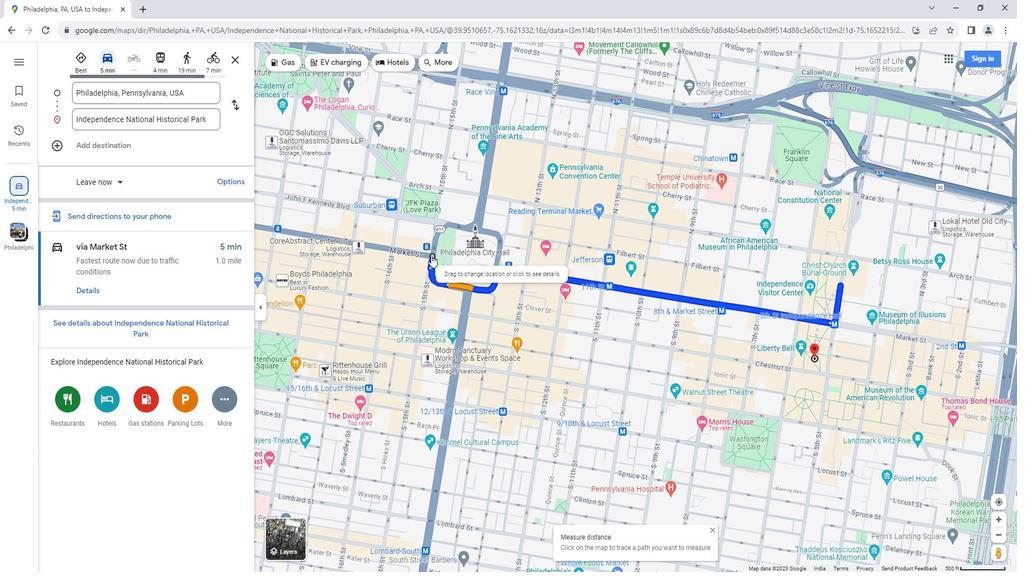 
Action: Mouse moved to (824, 343)
Screenshot: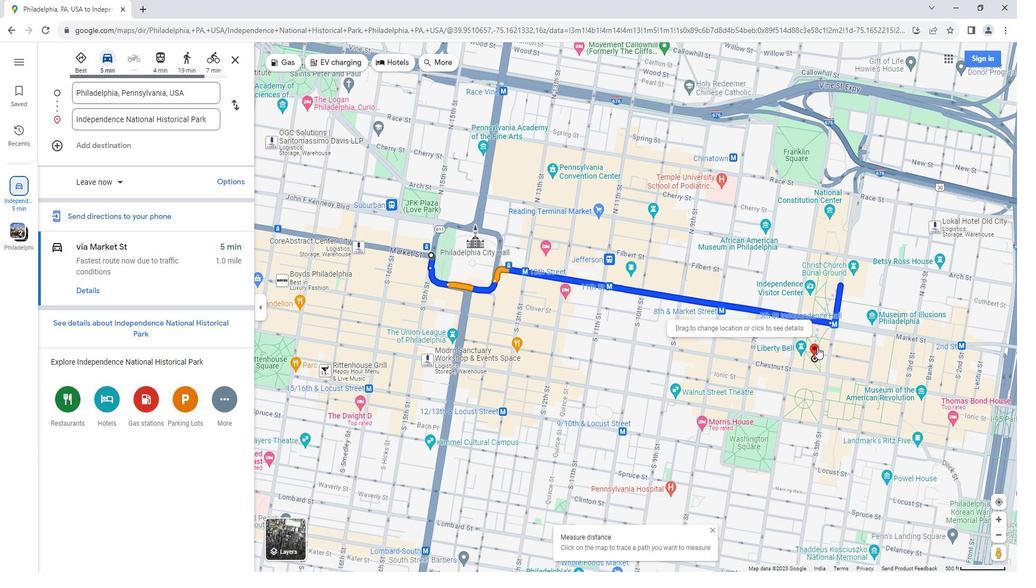 
Action: Mouse pressed left at (824, 343)
Screenshot: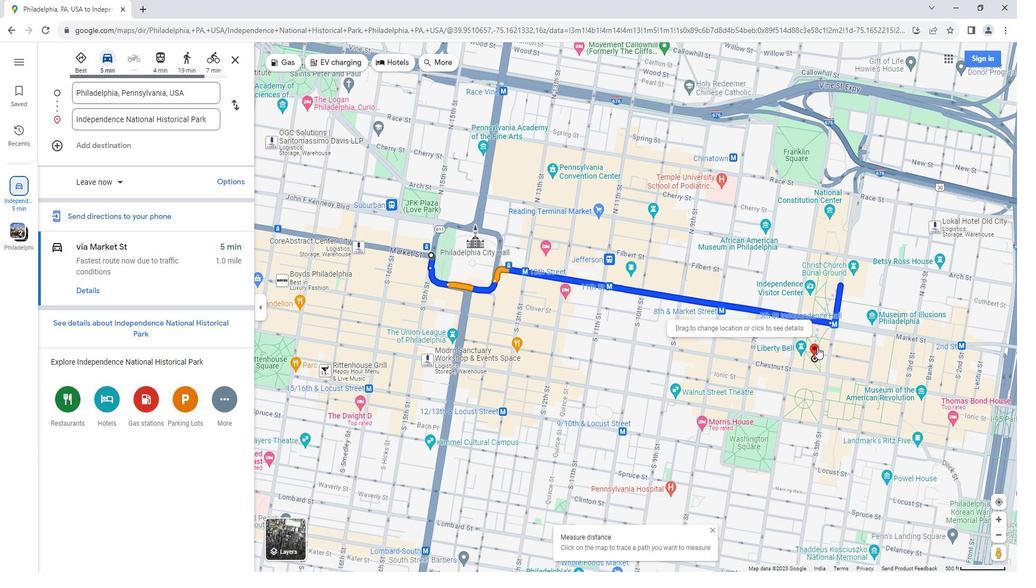 
Action: Mouse moved to (163, 67)
Screenshot: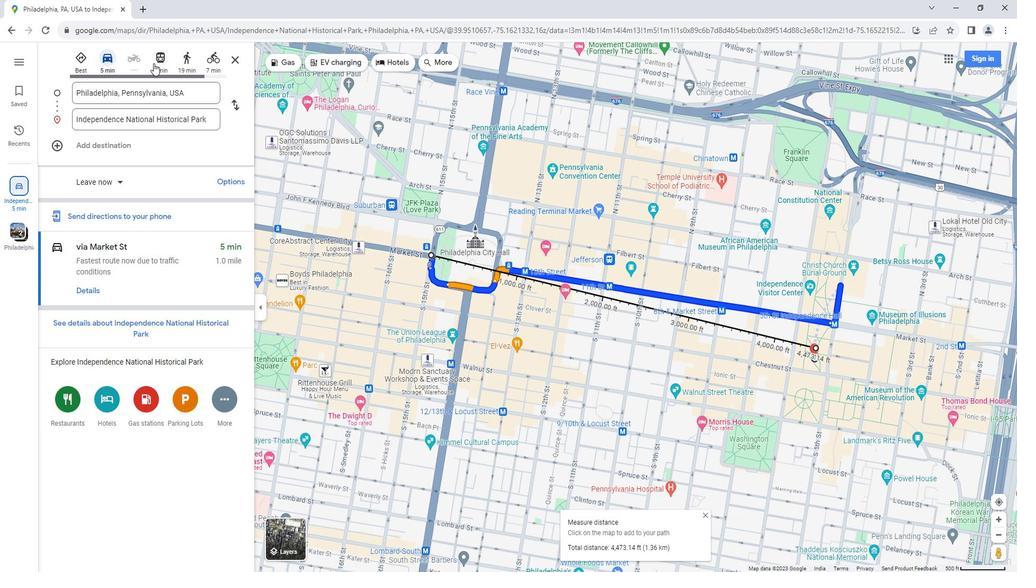 
Action: Mouse pressed left at (163, 67)
Screenshot: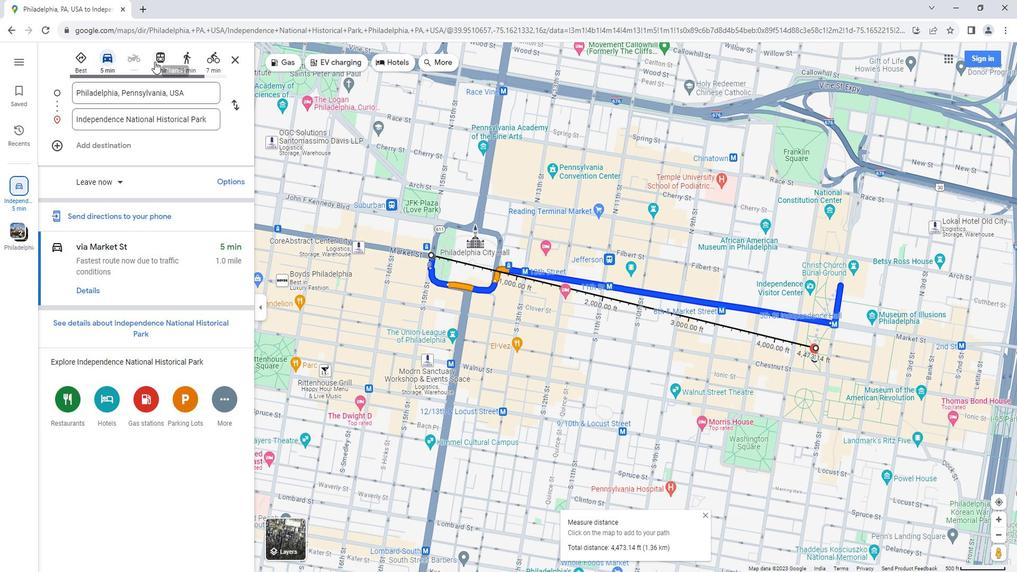 
Action: Mouse moved to (196, 65)
Screenshot: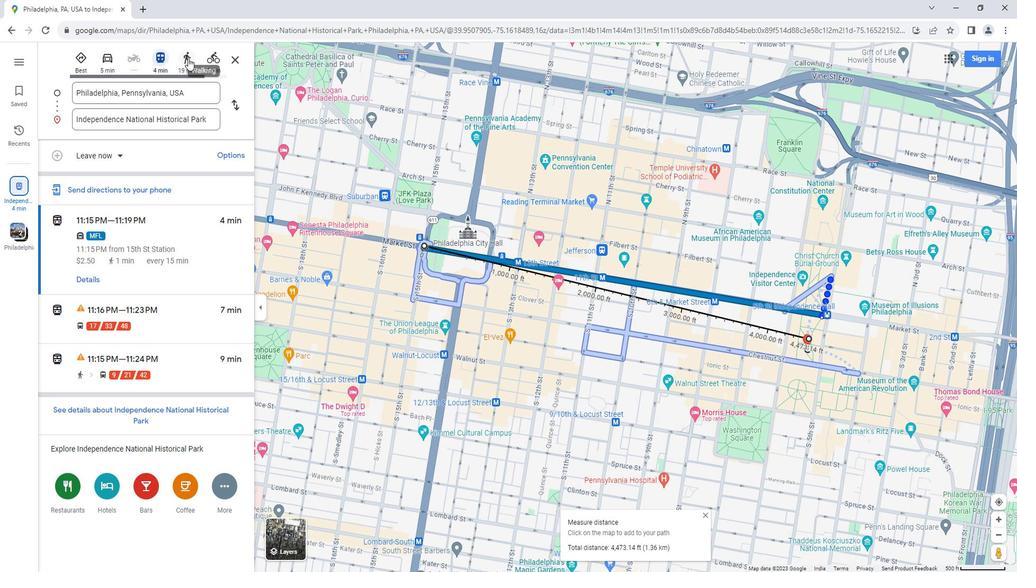 
Action: Mouse pressed left at (196, 65)
Screenshot: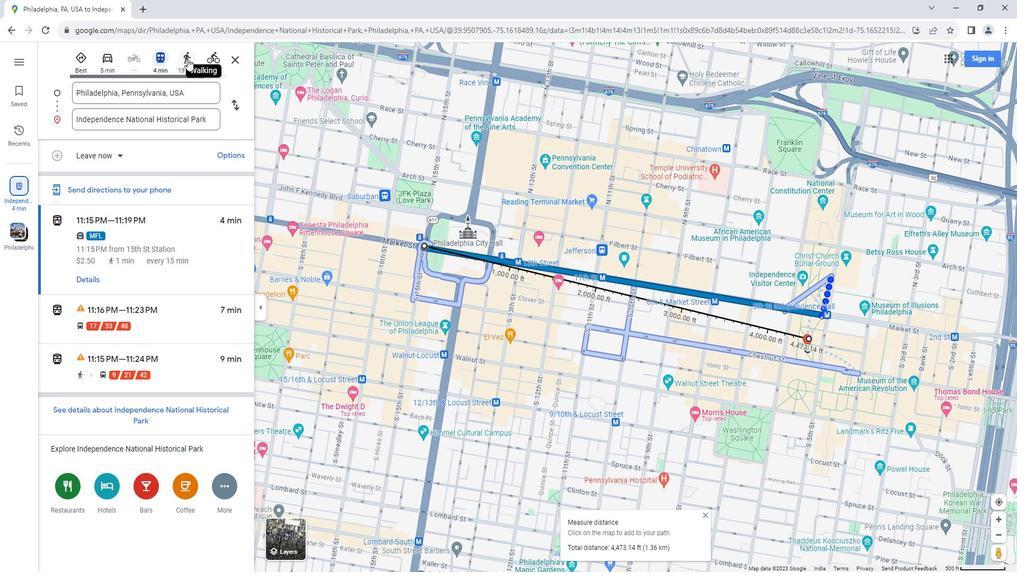 
Action: Mouse moved to (223, 67)
Screenshot: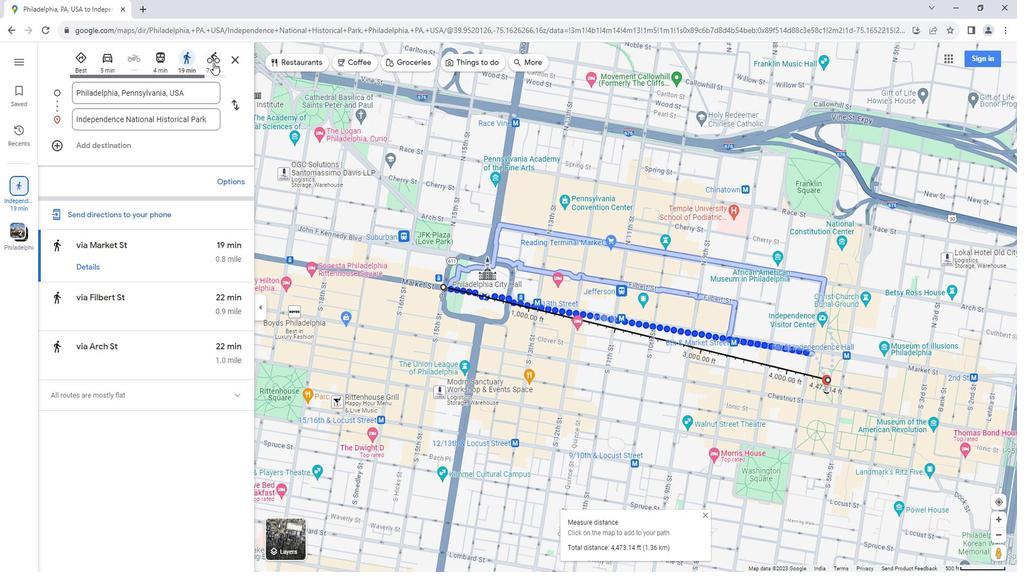 
Action: Mouse pressed left at (223, 67)
Screenshot: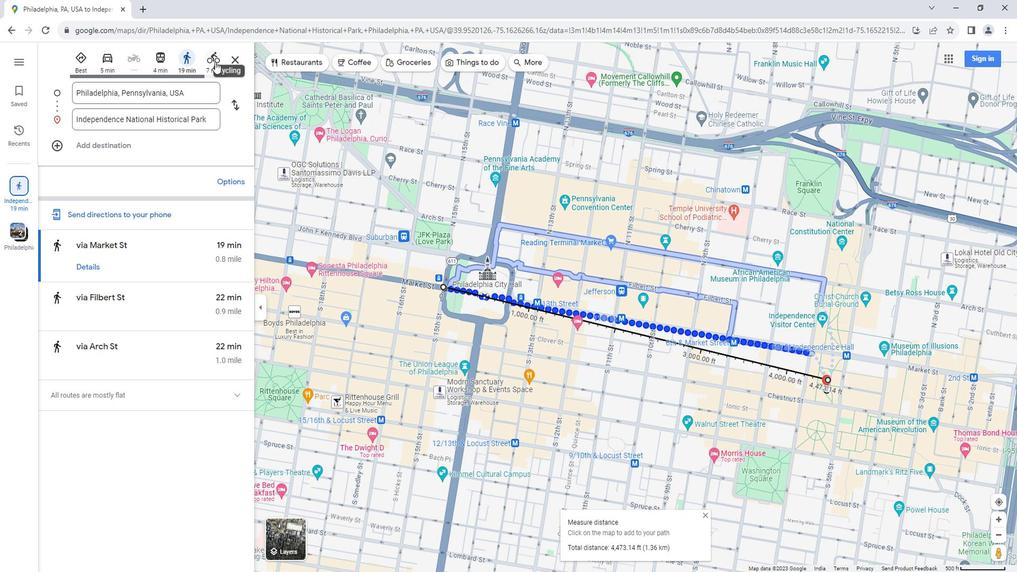 
Action: Mouse moved to (430, 299)
Screenshot: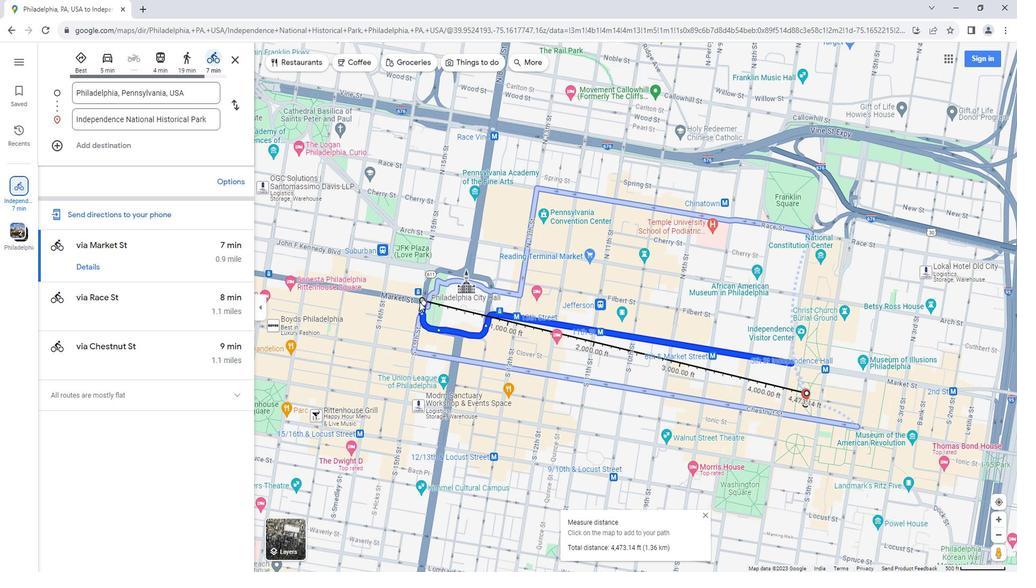 
Action: Mouse pressed left at (430, 299)
Screenshot: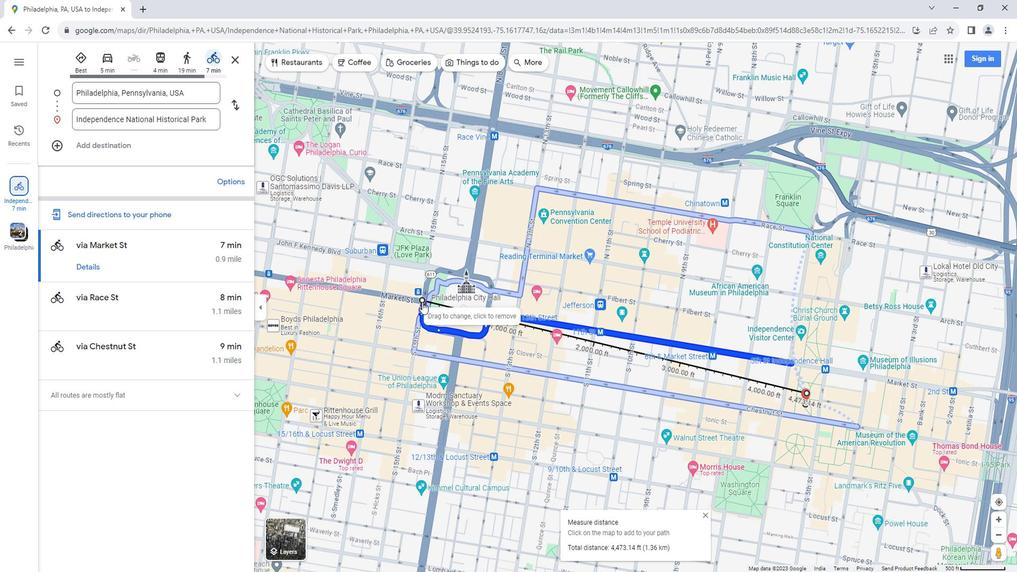 
Action: Mouse moved to (813, 394)
Screenshot: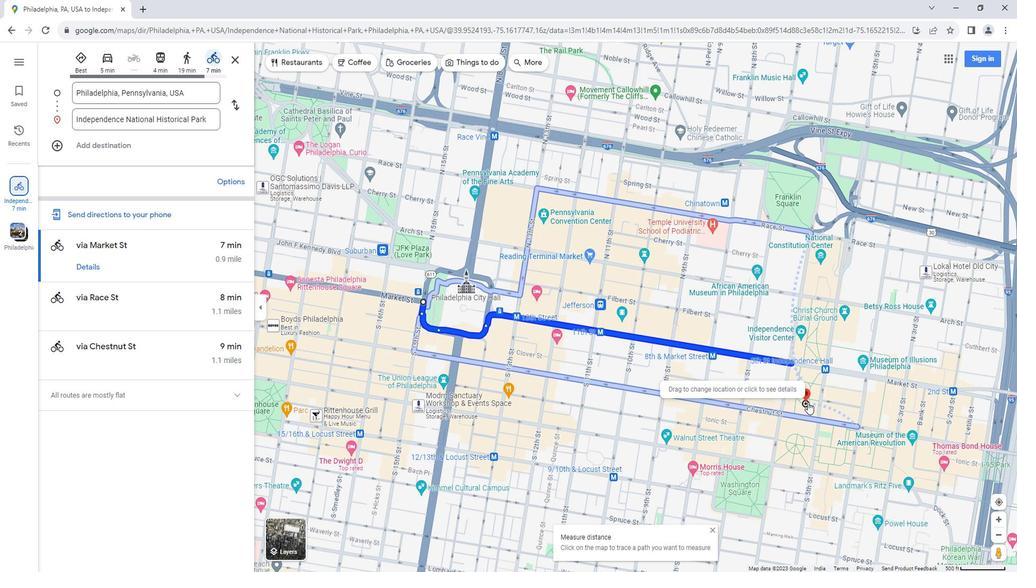 
Action: Mouse pressed left at (813, 394)
Screenshot: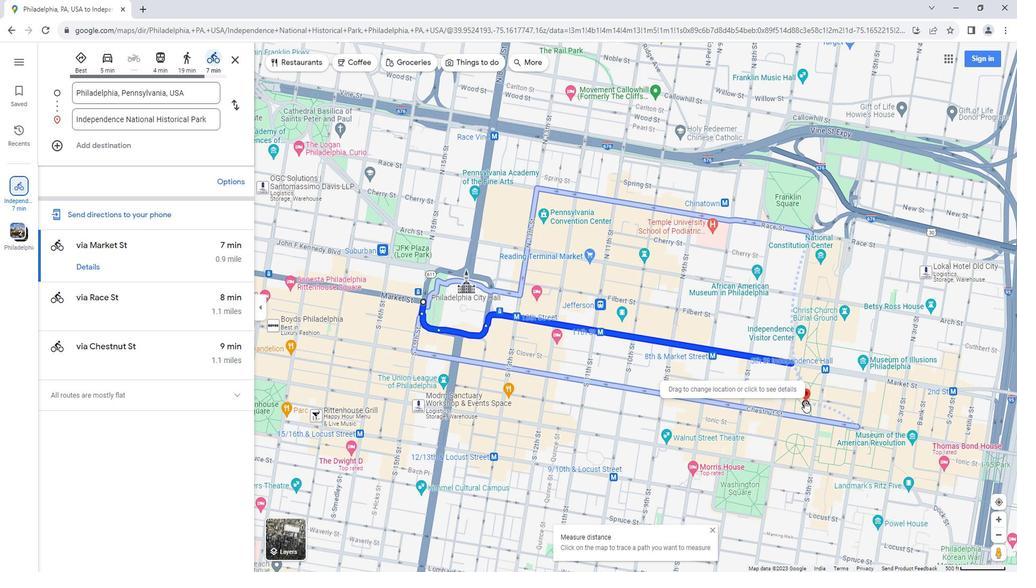 
Action: Mouse pressed left at (813, 394)
Screenshot: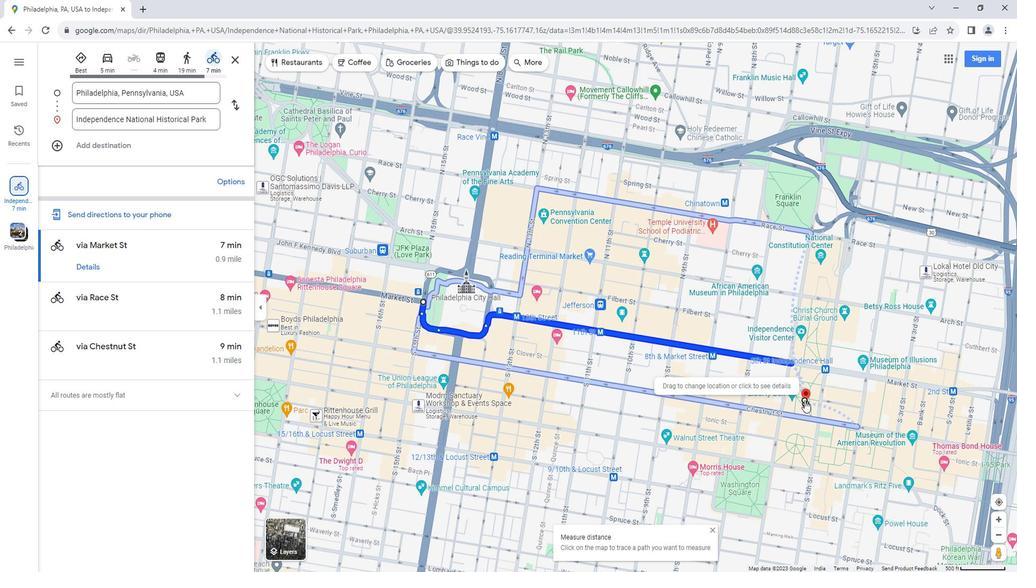
Action: Mouse pressed right at (813, 394)
Screenshot: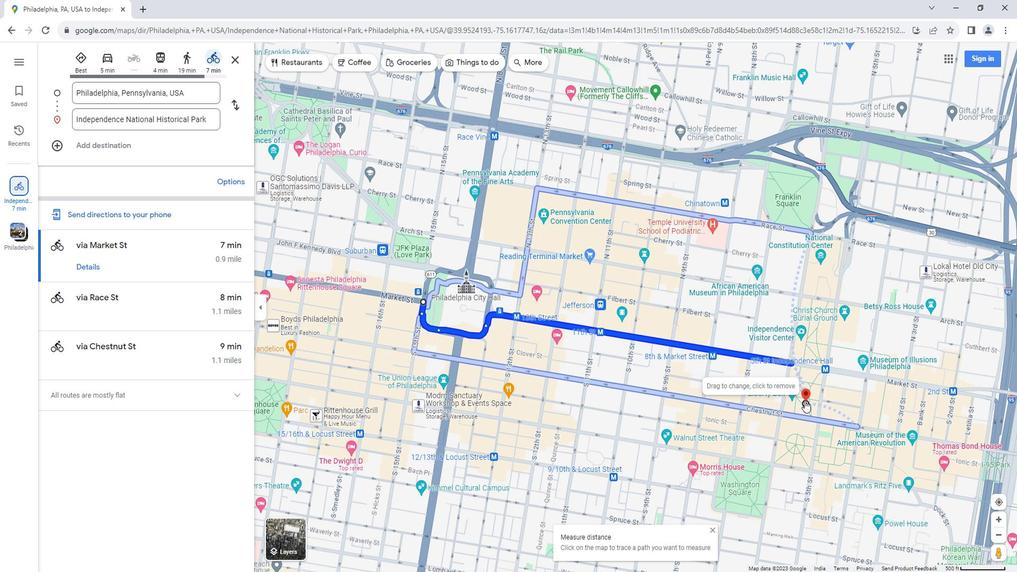 
Action: Mouse moved to (837, 474)
Screenshot: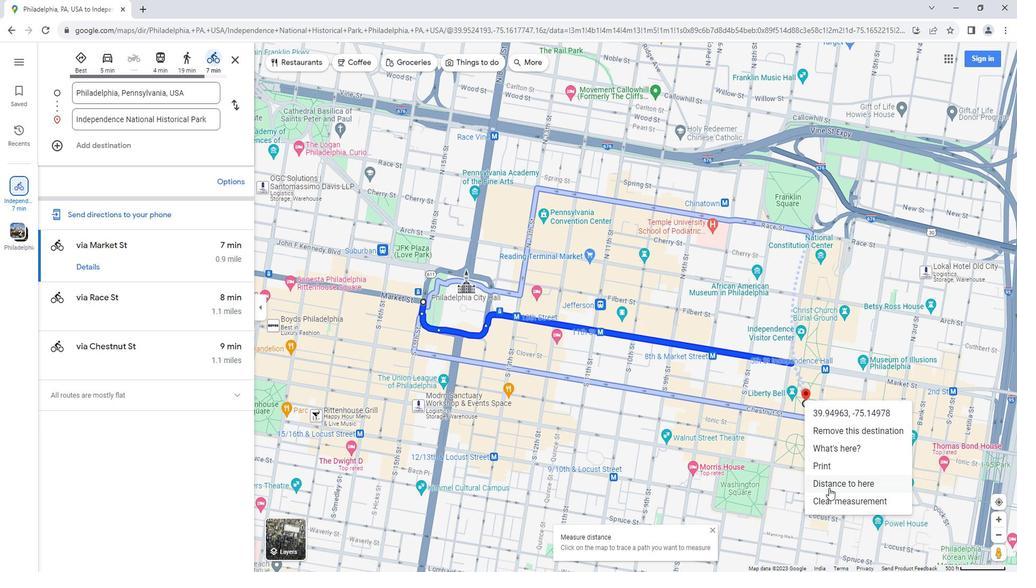 
Action: Mouse pressed left at (837, 474)
Screenshot: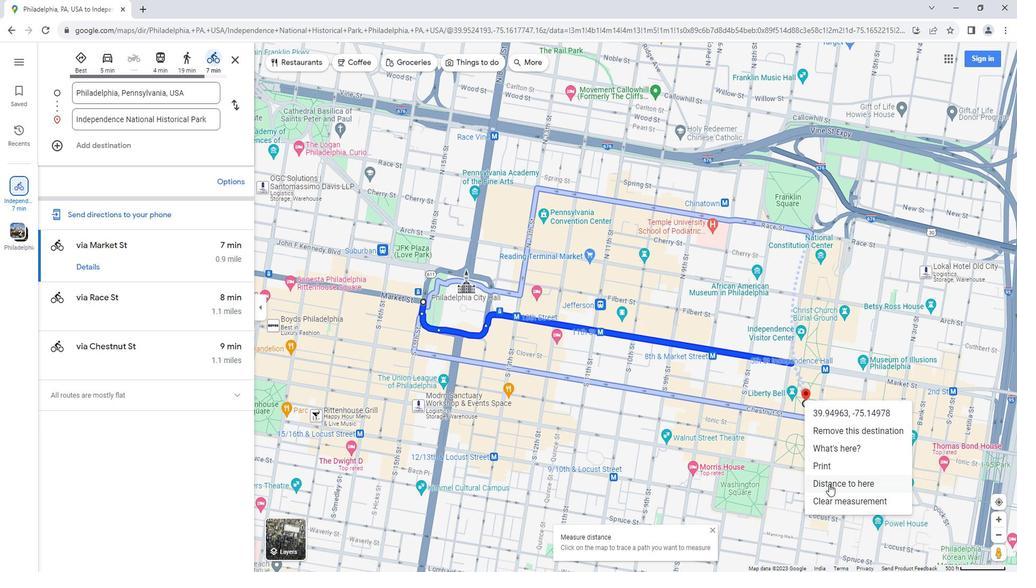 
Action: Mouse moved to (433, 300)
Screenshot: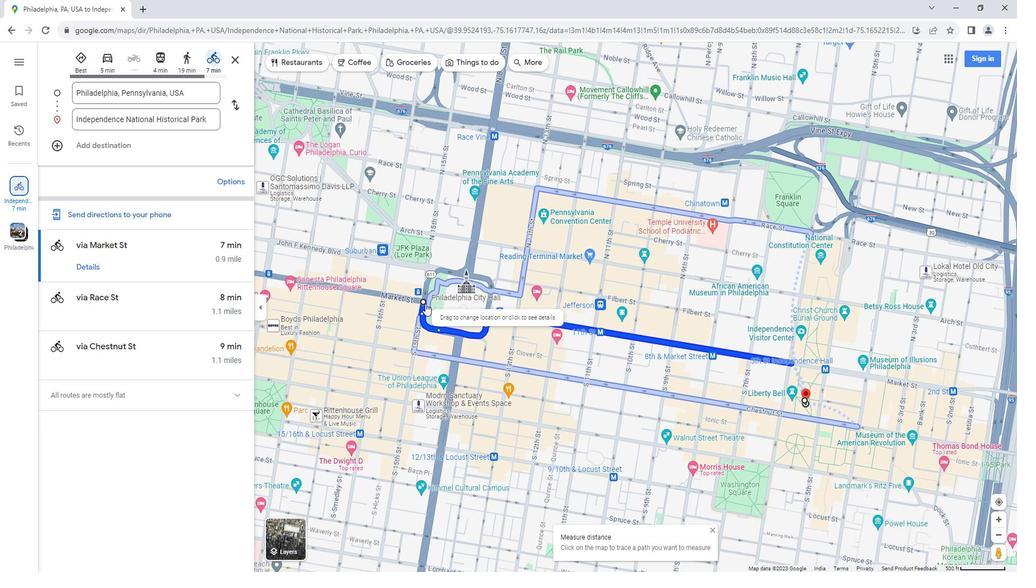 
Action: Mouse pressed left at (433, 300)
Screenshot: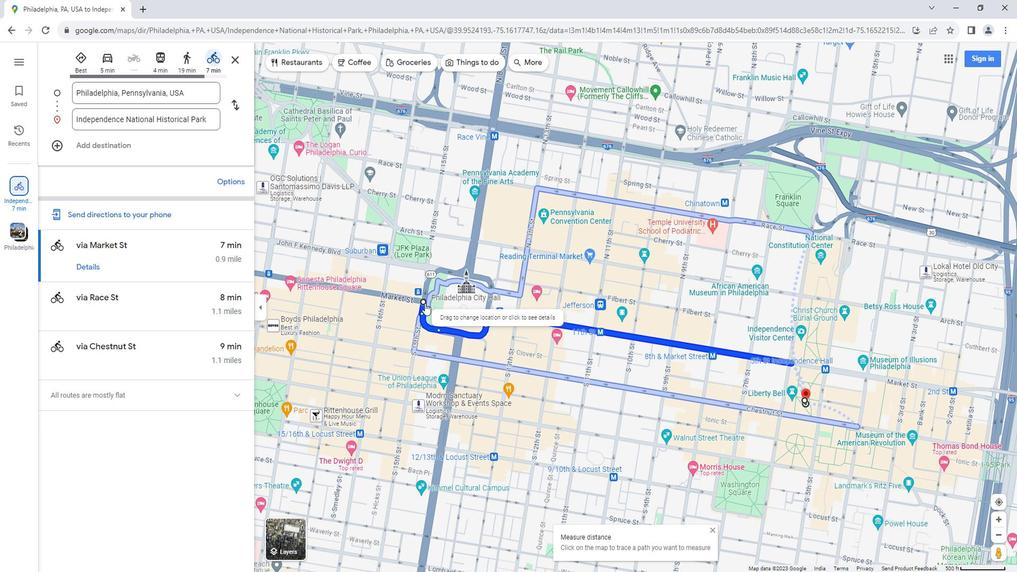 
Action: Mouse moved to (812, 395)
Screenshot: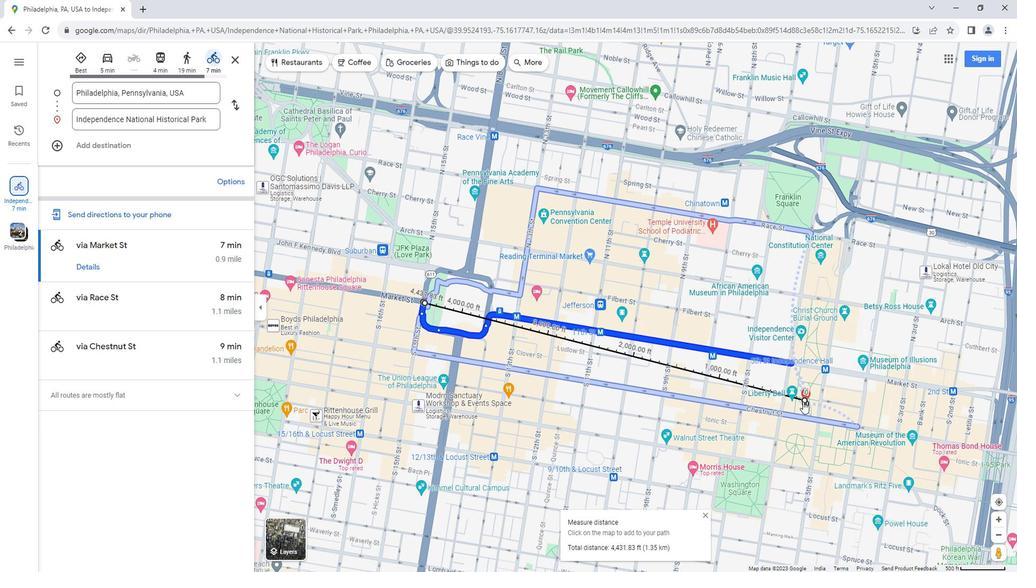 
Action: Mouse pressed left at (812, 395)
Screenshot: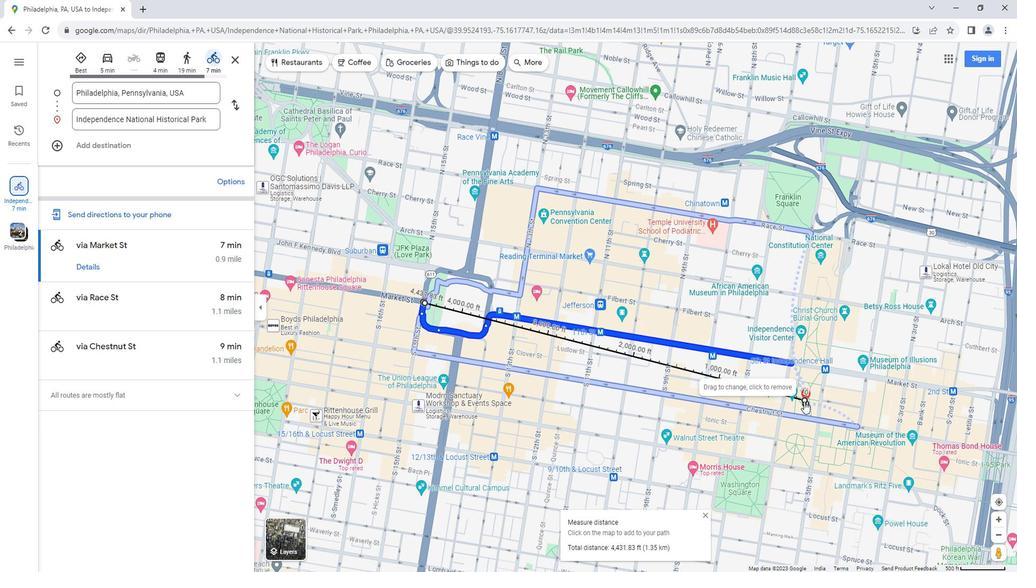 
Action: Mouse moved to (487, 282)
Screenshot: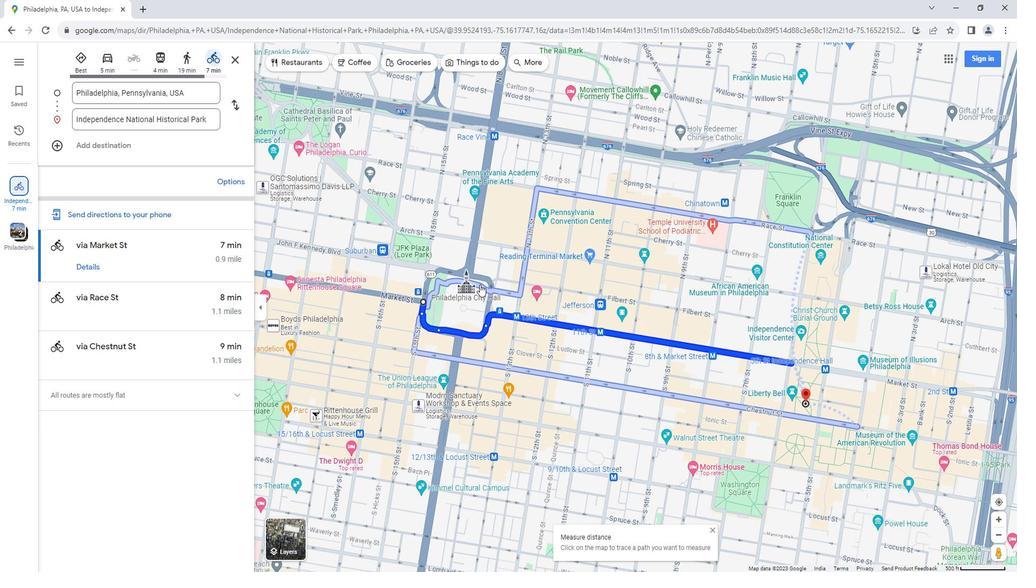 
